 Task: Search one way flight ticket for 5 adults, 1 child, 2 infants in seat and 1 infant on lap in business from Rock Springs: Southwest Wyoming Regional Airport (rock Springs Sweetwater County Airport) to Rockford: Chicago Rockford International Airport(was Northwest Chicagoland Regional Airport At Rockford) on 5-1-2023. Choice of flights is Singapure airlines. Number of bags: 11 checked bags. Outbound departure time preference is 15:15.
Action: Mouse moved to (208, 372)
Screenshot: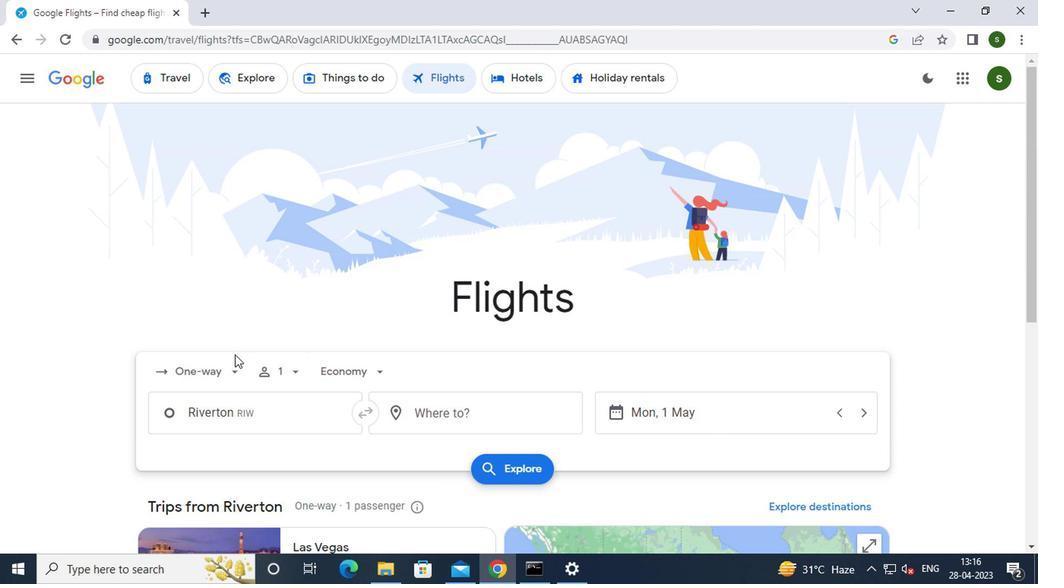 
Action: Mouse pressed left at (208, 372)
Screenshot: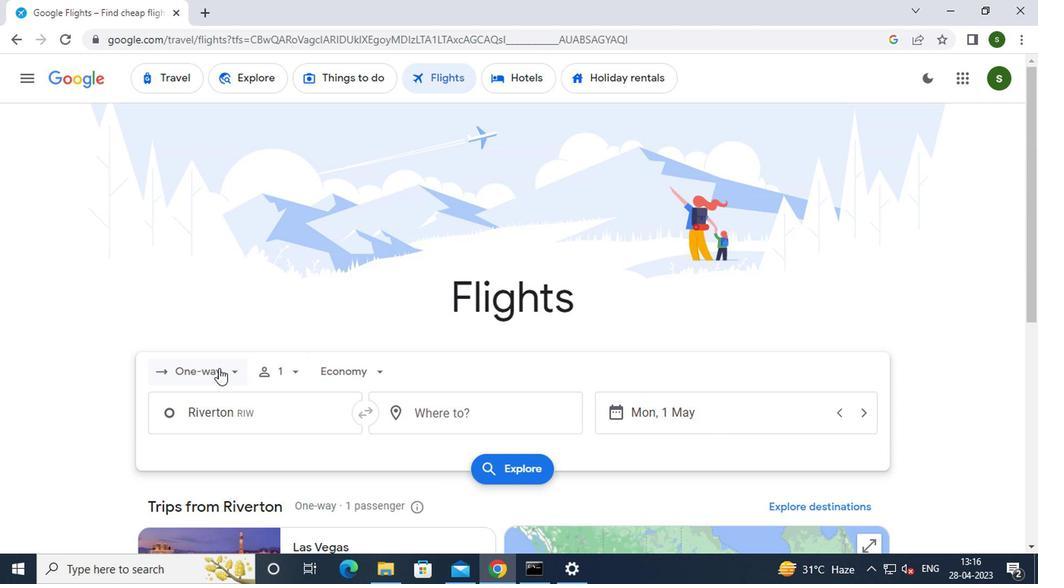 
Action: Mouse moved to (228, 452)
Screenshot: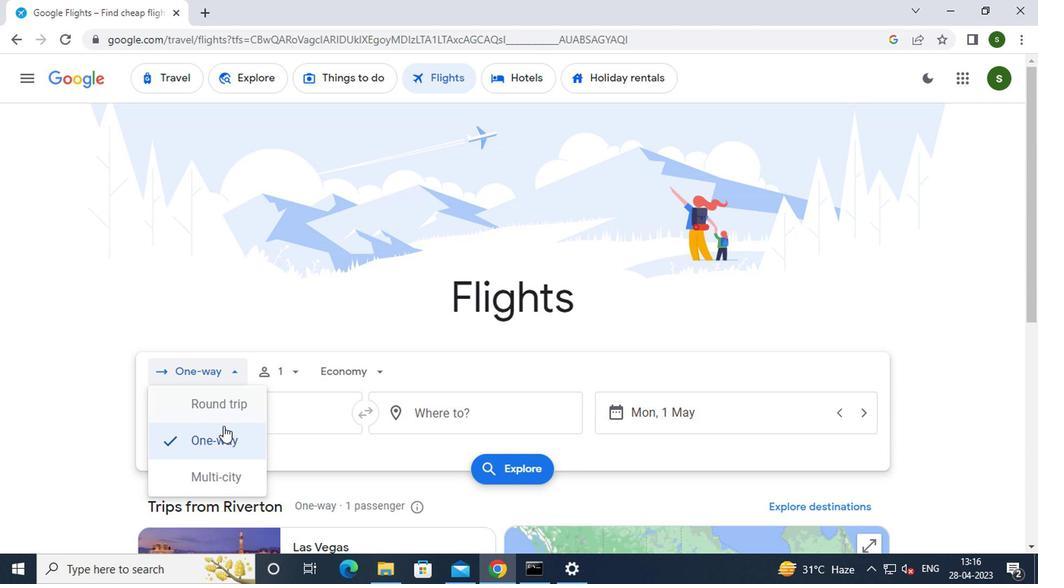 
Action: Mouse pressed left at (228, 452)
Screenshot: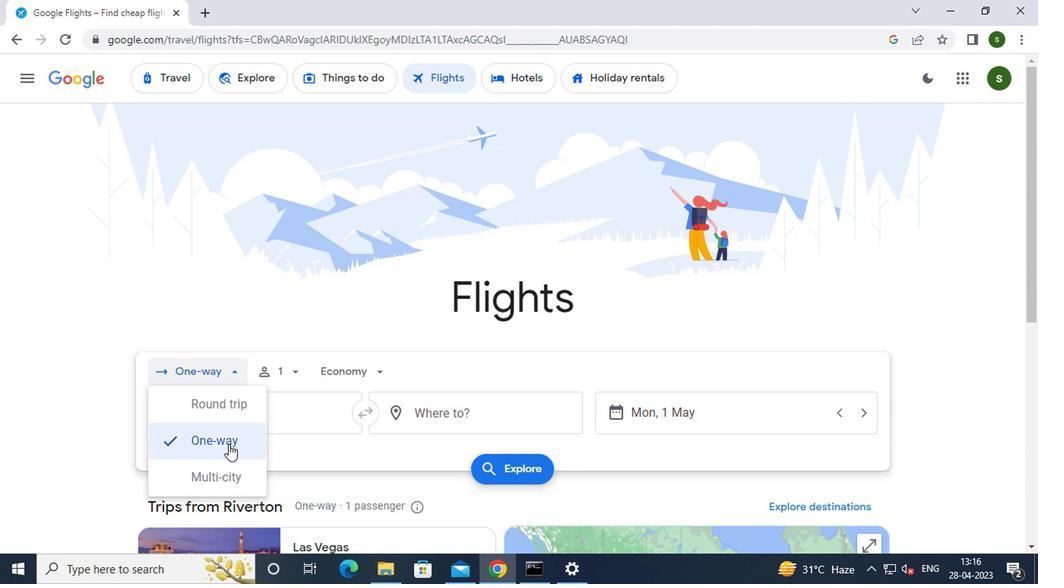 
Action: Mouse moved to (292, 370)
Screenshot: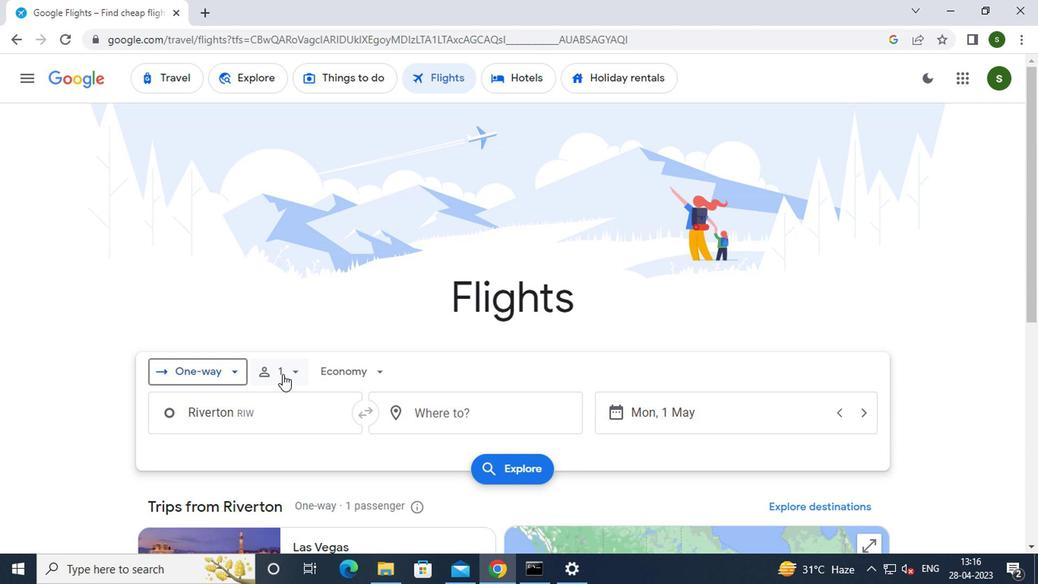 
Action: Mouse pressed left at (292, 370)
Screenshot: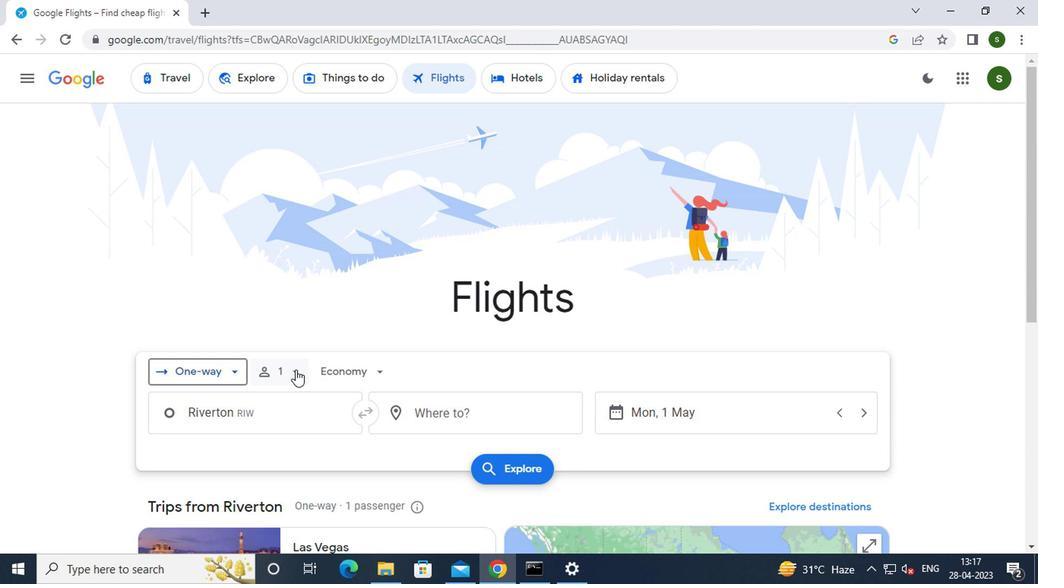 
Action: Mouse moved to (408, 408)
Screenshot: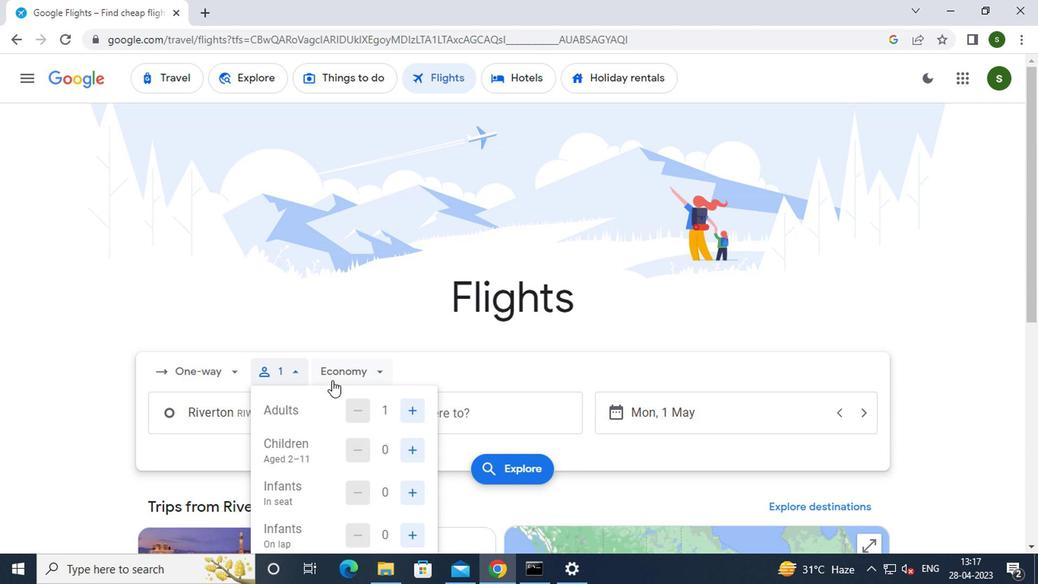 
Action: Mouse pressed left at (408, 408)
Screenshot: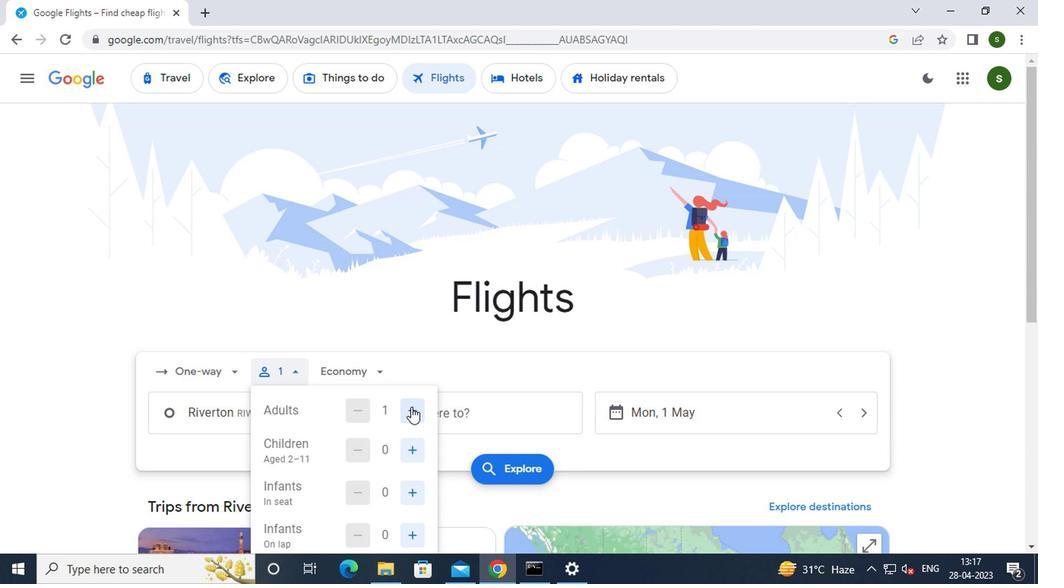 
Action: Mouse pressed left at (408, 408)
Screenshot: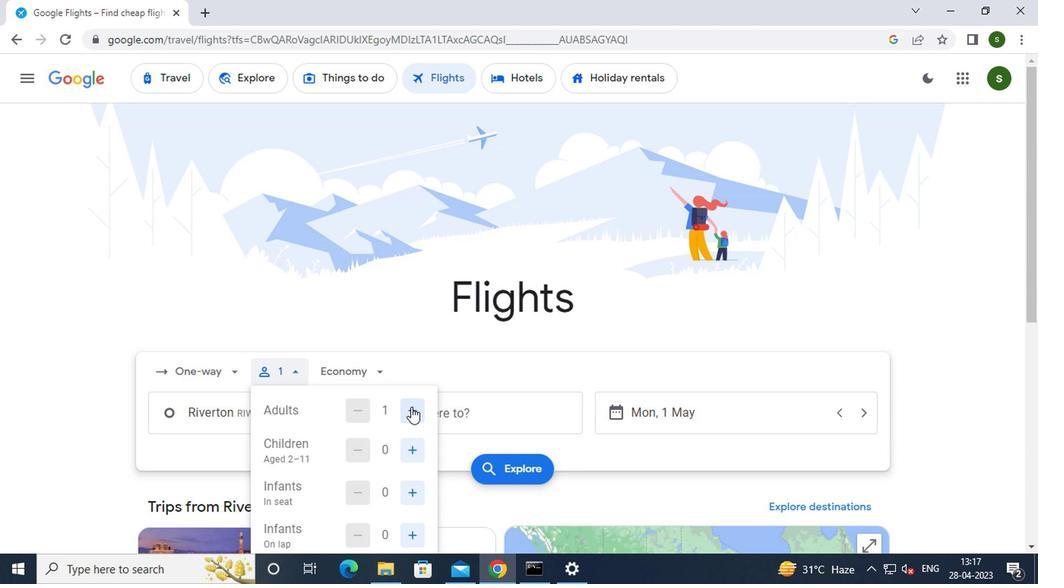 
Action: Mouse pressed left at (408, 408)
Screenshot: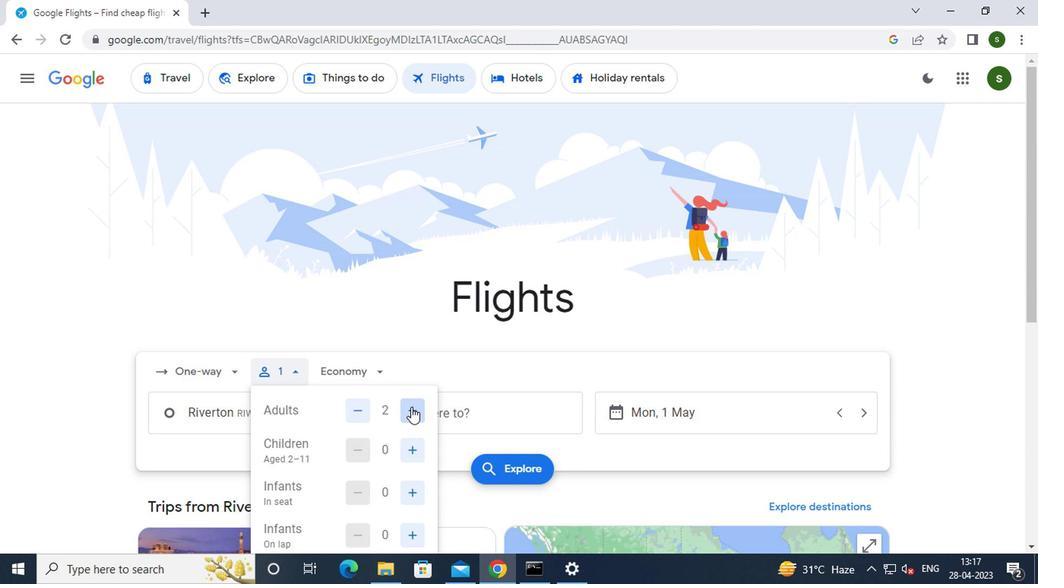 
Action: Mouse pressed left at (408, 408)
Screenshot: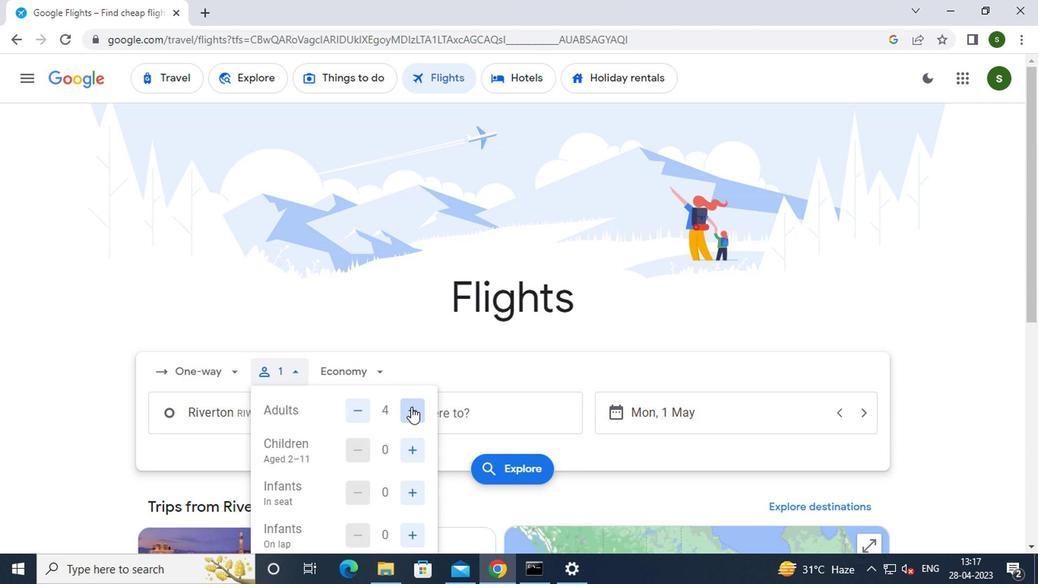 
Action: Mouse moved to (420, 451)
Screenshot: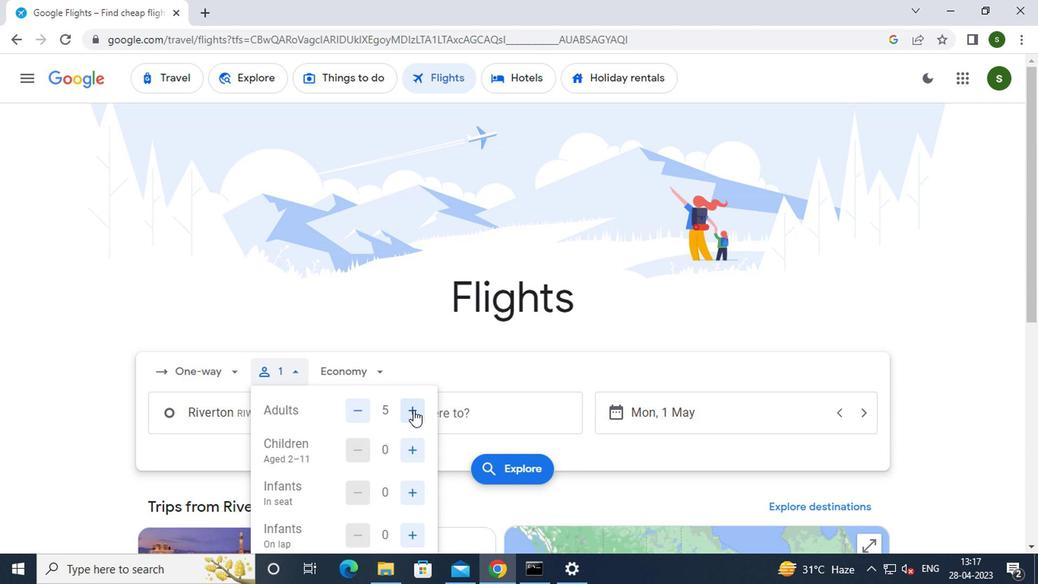 
Action: Mouse pressed left at (420, 451)
Screenshot: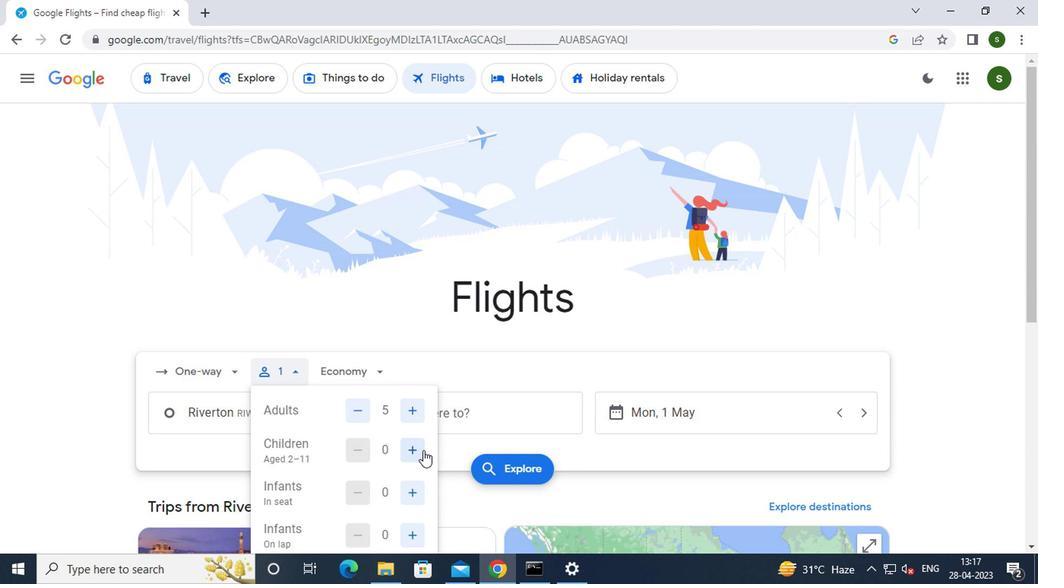
Action: Mouse moved to (412, 492)
Screenshot: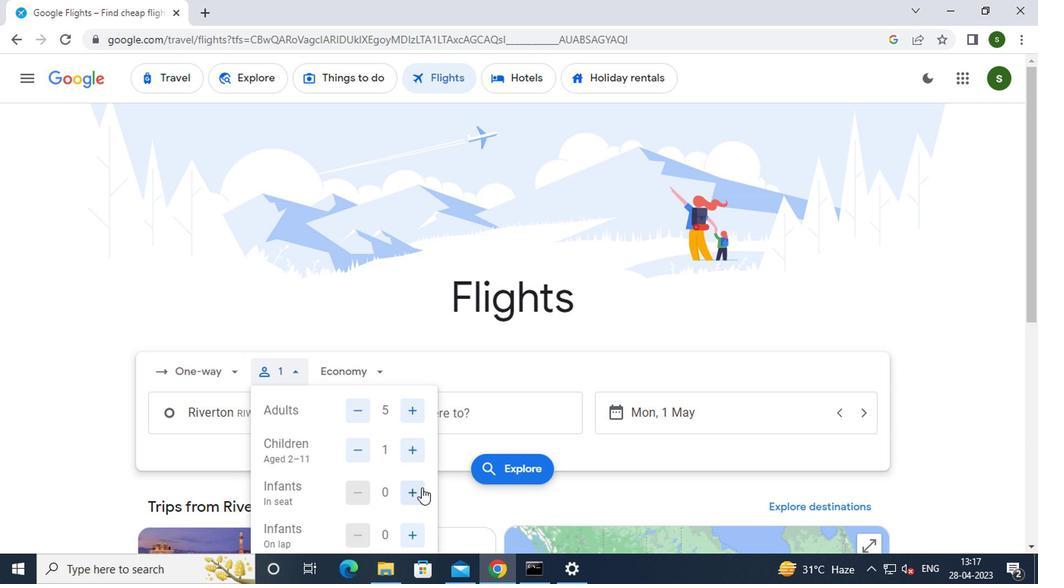
Action: Mouse pressed left at (412, 492)
Screenshot: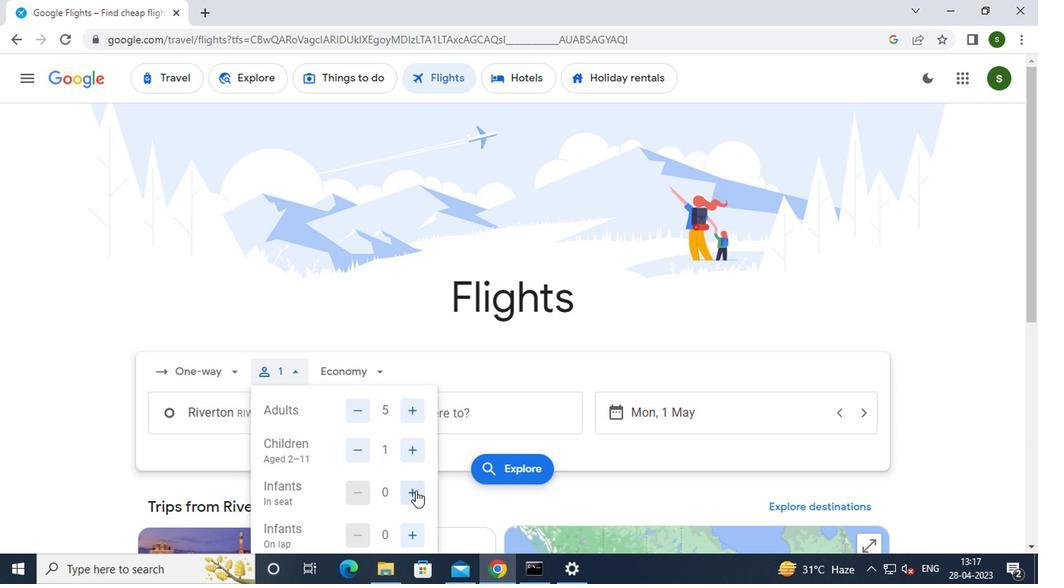 
Action: Mouse pressed left at (412, 492)
Screenshot: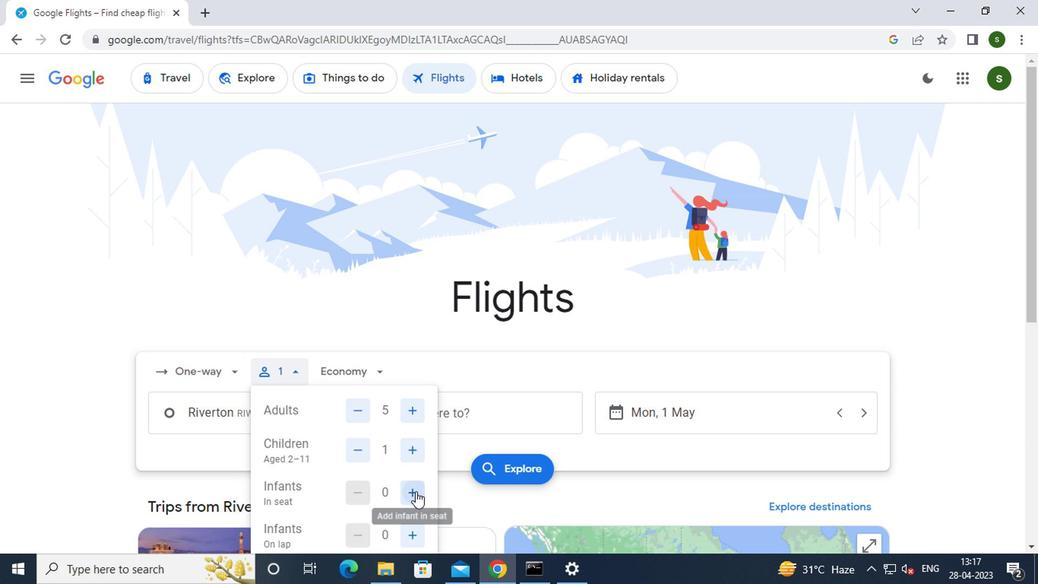 
Action: Mouse moved to (407, 530)
Screenshot: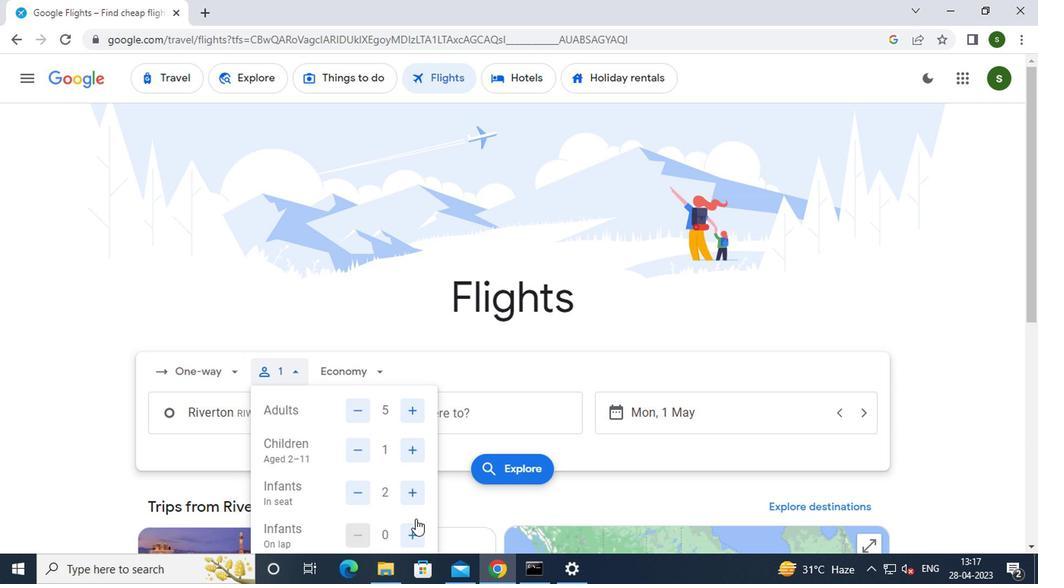 
Action: Mouse pressed left at (407, 530)
Screenshot: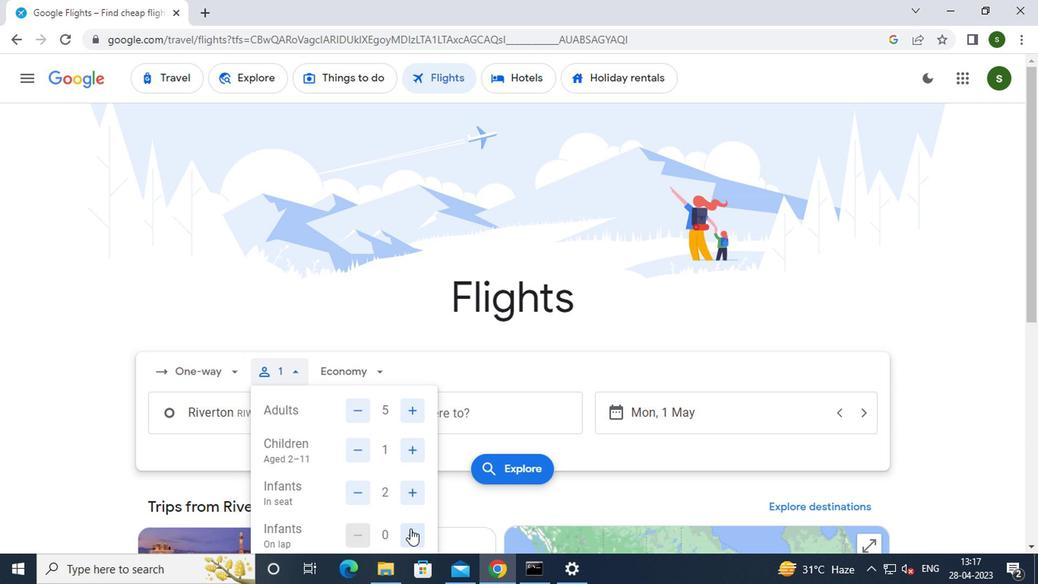 
Action: Mouse moved to (364, 369)
Screenshot: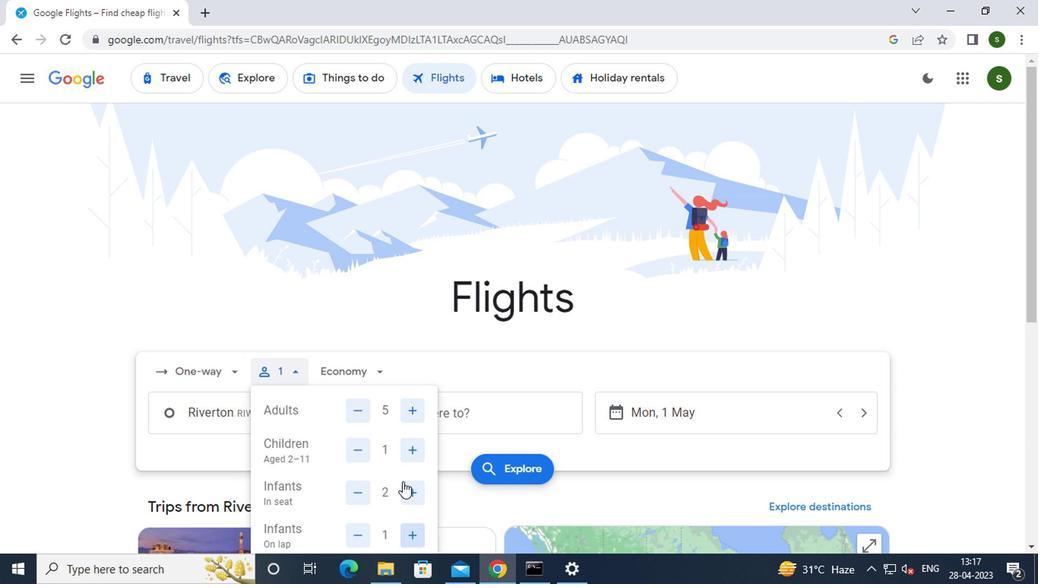 
Action: Mouse pressed left at (364, 369)
Screenshot: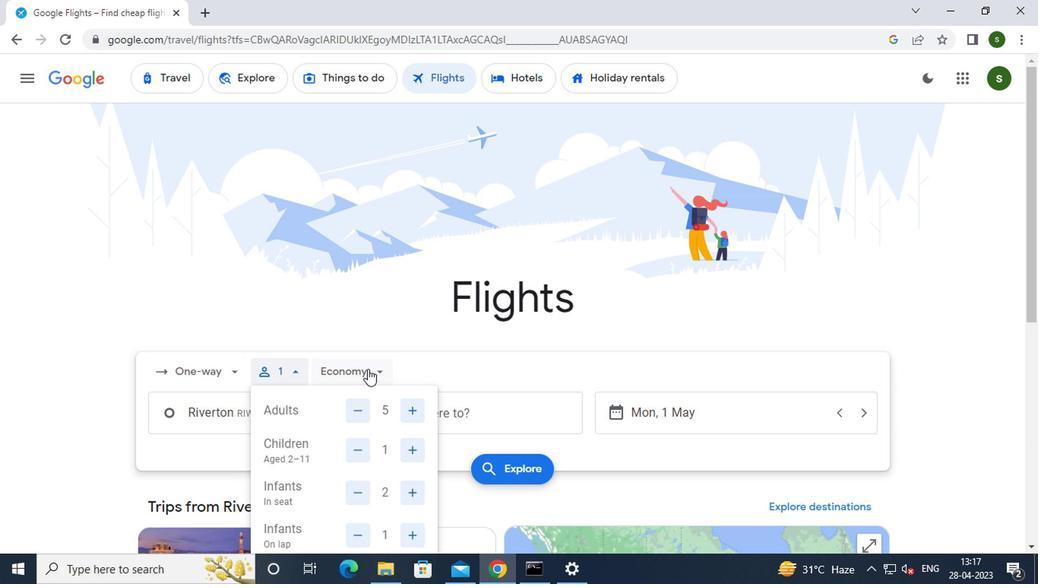 
Action: Mouse moved to (374, 477)
Screenshot: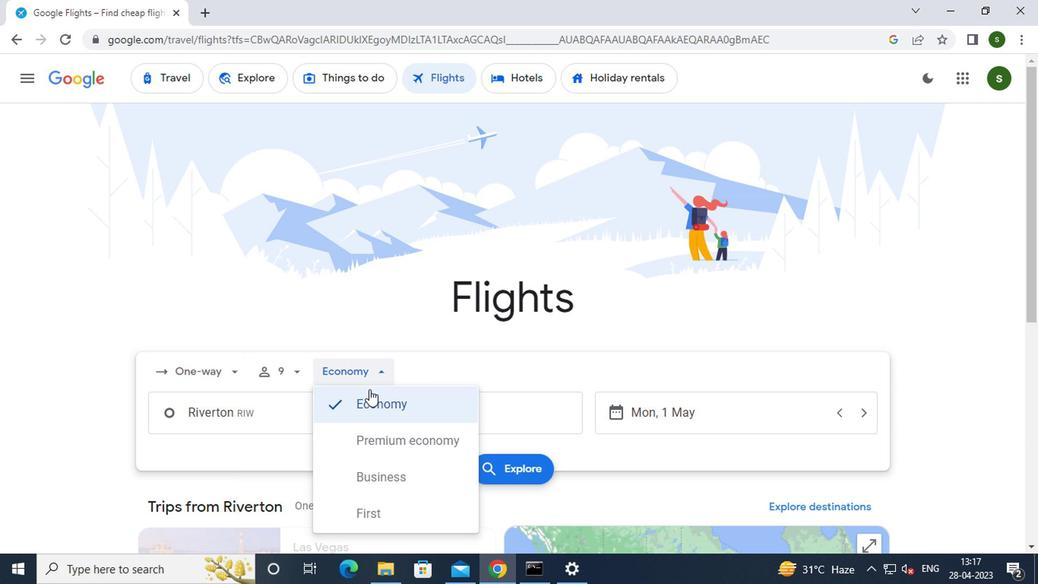 
Action: Mouse pressed left at (374, 477)
Screenshot: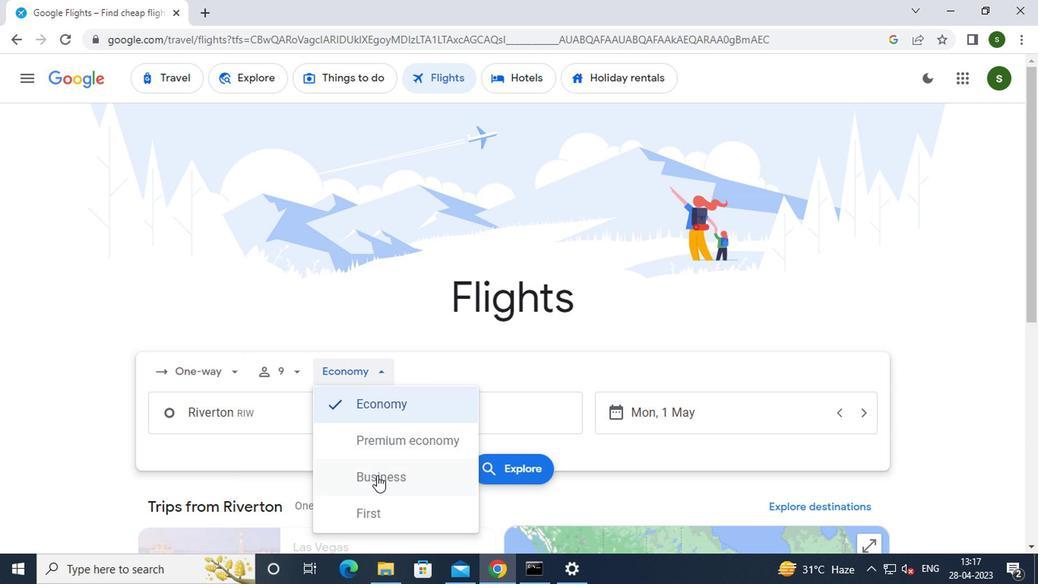 
Action: Mouse moved to (283, 427)
Screenshot: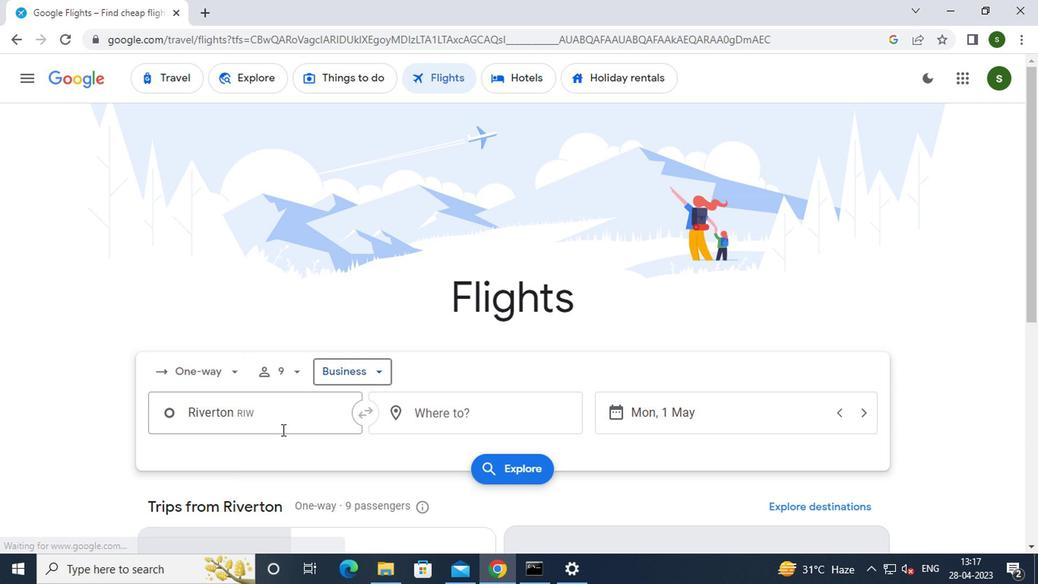 
Action: Mouse pressed left at (283, 427)
Screenshot: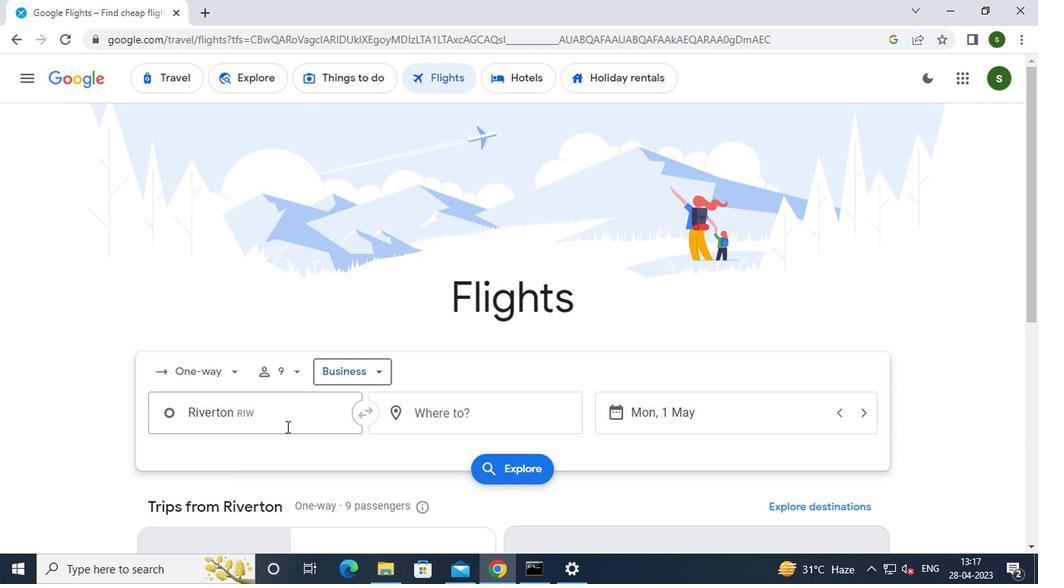 
Action: Key pressed r<Key.caps_lock>ock<Key.space><Key.caps_lock>s<Key.caps_lock>prings
Screenshot: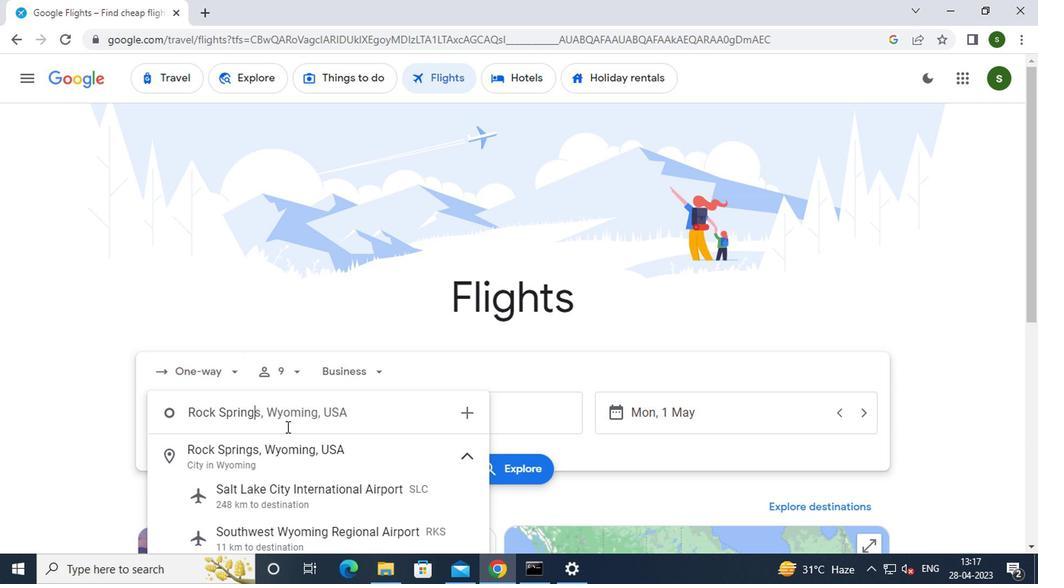 
Action: Mouse moved to (330, 537)
Screenshot: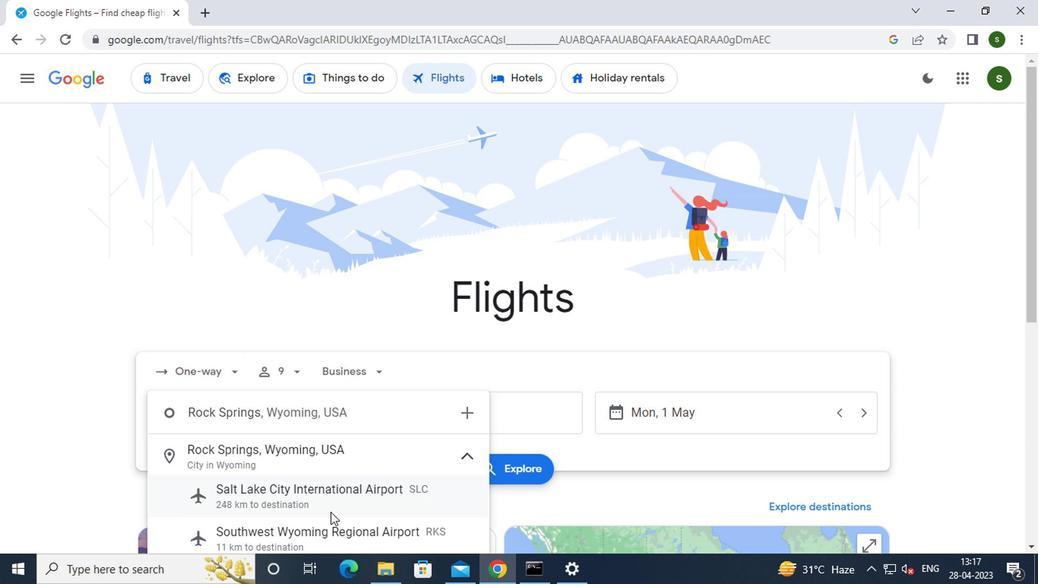 
Action: Mouse pressed left at (330, 537)
Screenshot: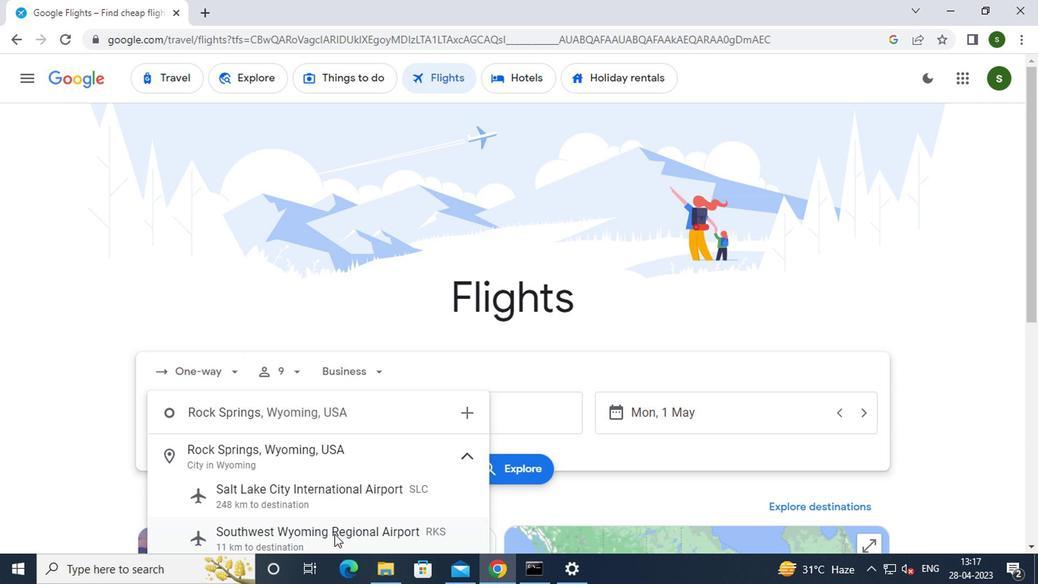 
Action: Mouse moved to (492, 423)
Screenshot: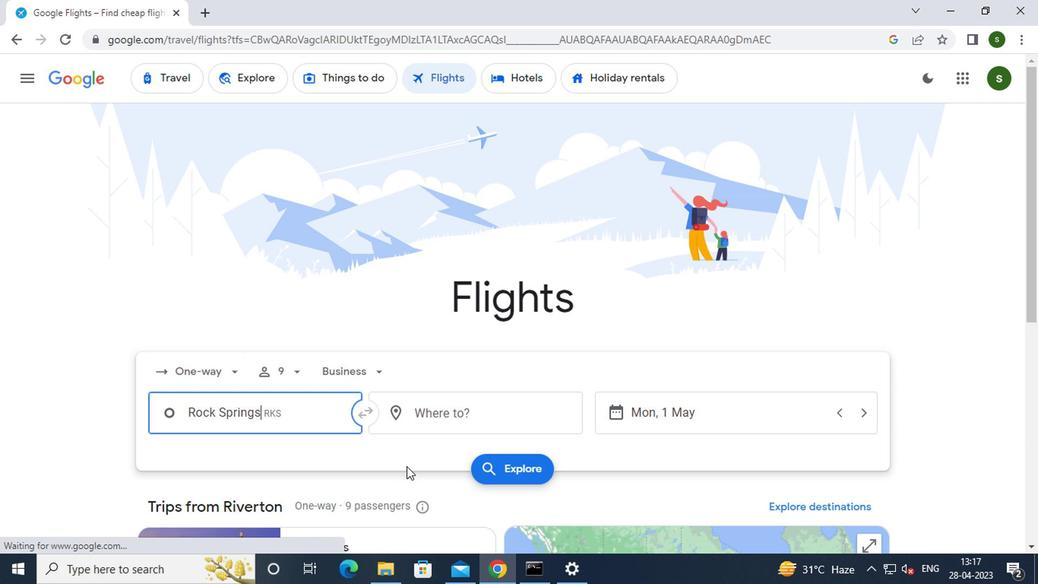 
Action: Mouse pressed left at (492, 423)
Screenshot: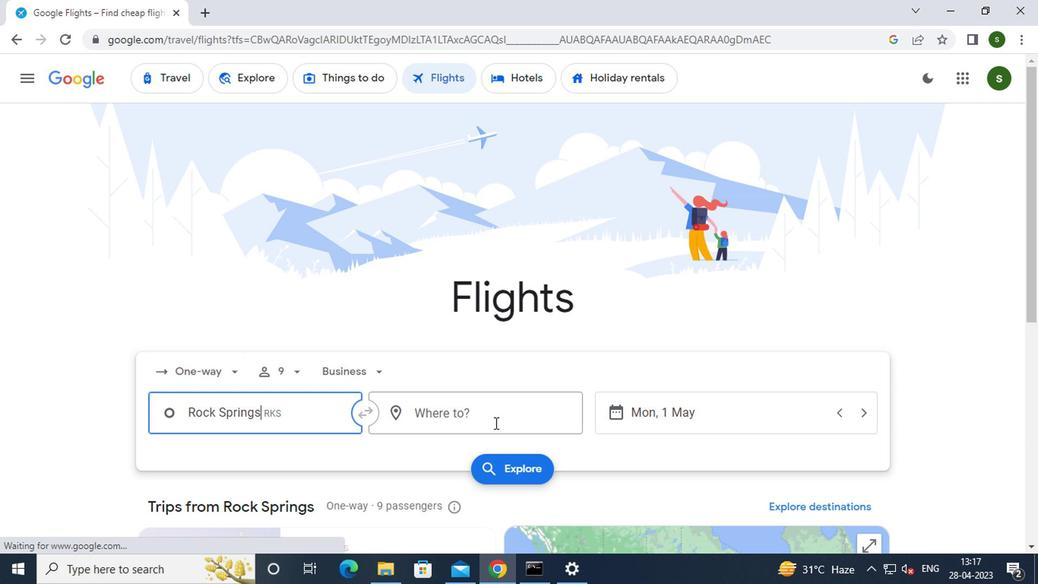 
Action: Key pressed <Key.caps_lock>r<Key.caps_lock>ock
Screenshot: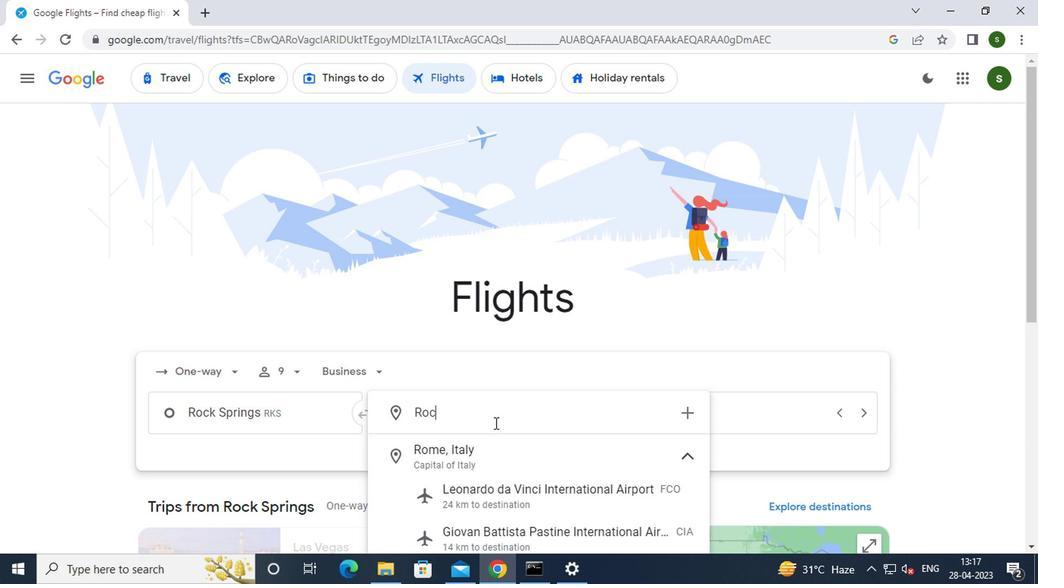 
Action: Mouse moved to (500, 446)
Screenshot: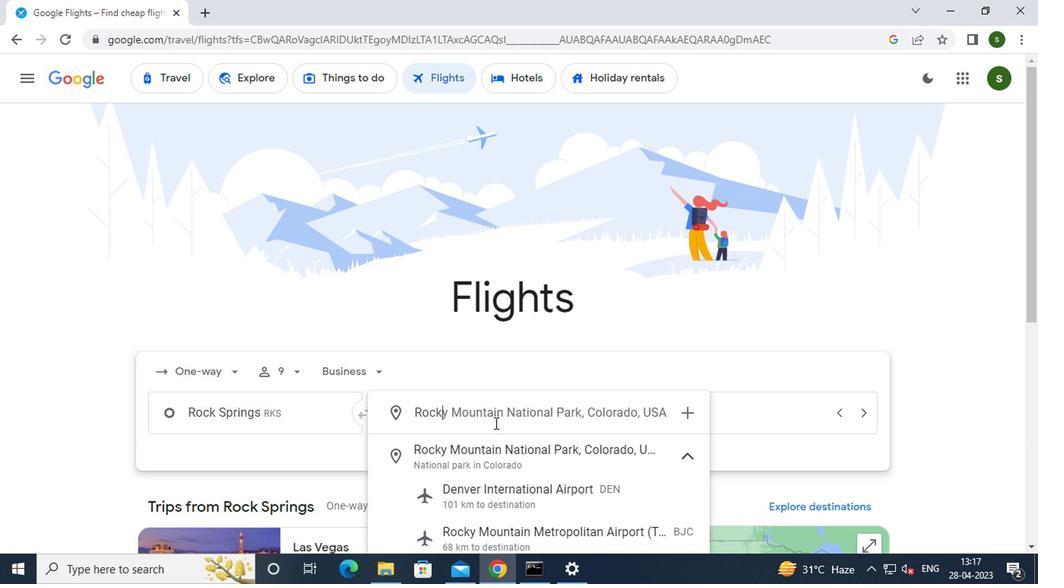 
Action: Key pressed ford
Screenshot: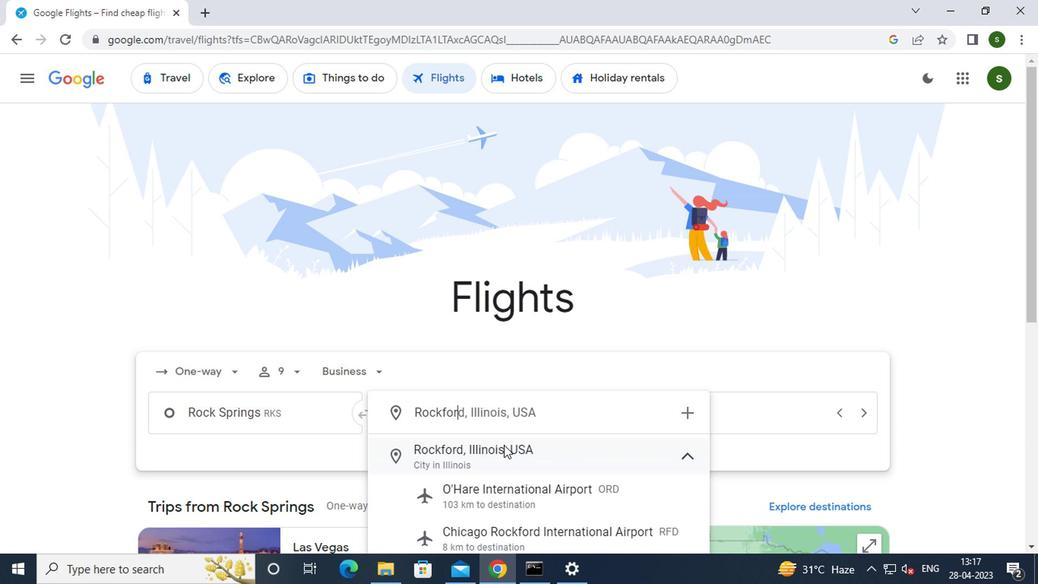 
Action: Mouse moved to (513, 525)
Screenshot: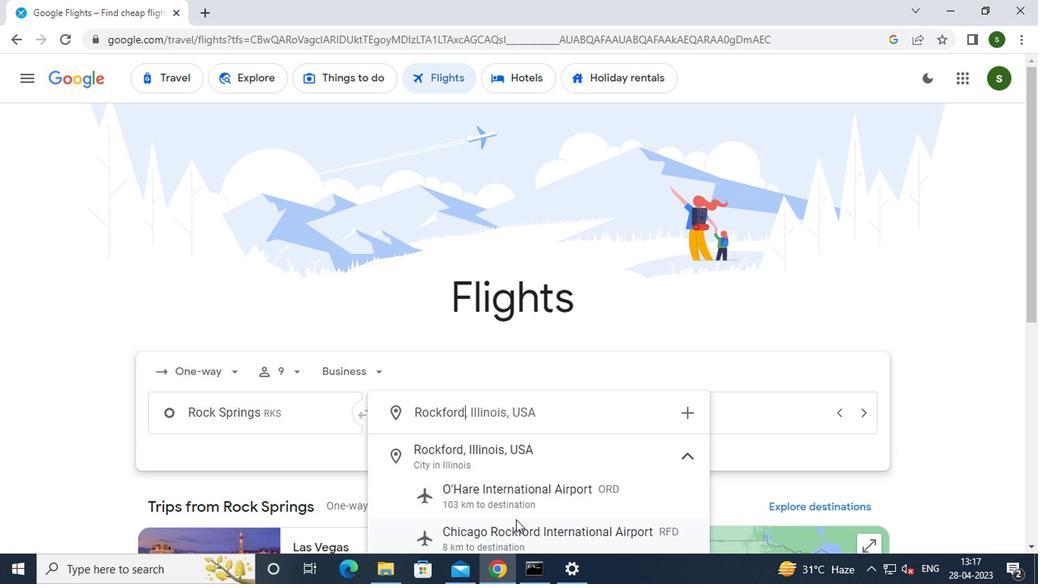 
Action: Mouse pressed left at (513, 525)
Screenshot: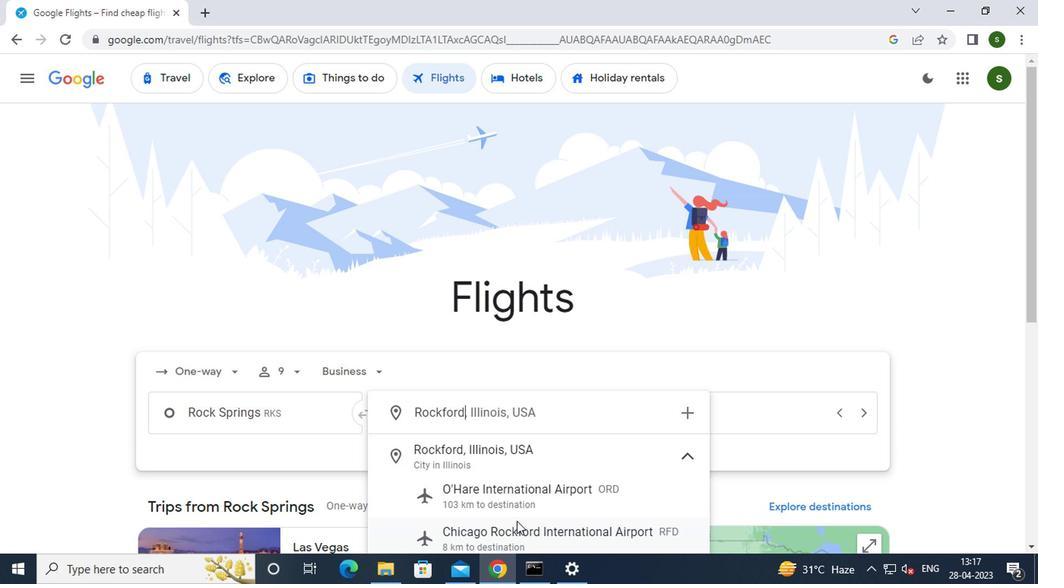 
Action: Mouse moved to (705, 416)
Screenshot: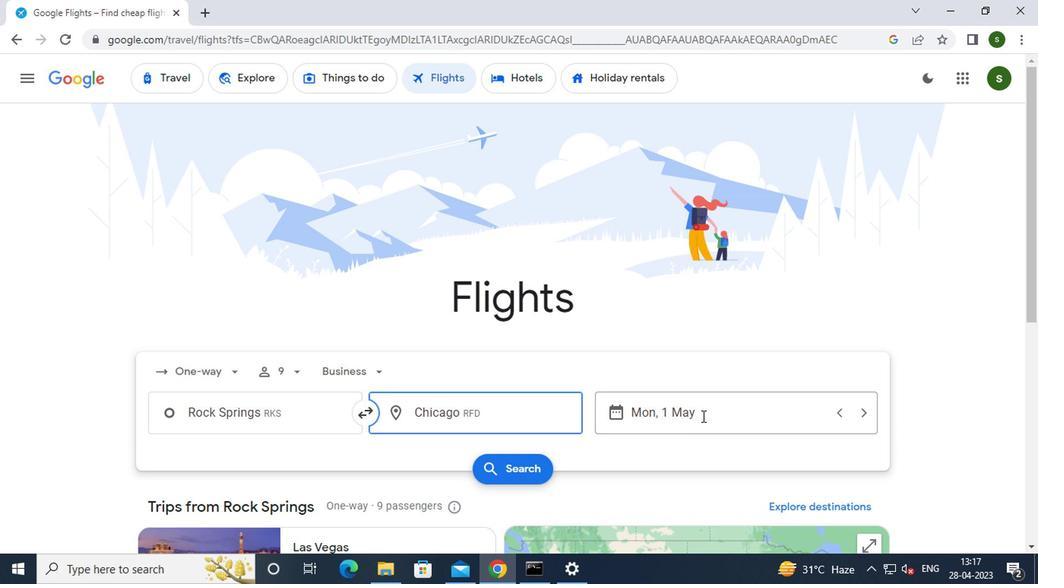 
Action: Mouse pressed left at (705, 416)
Screenshot: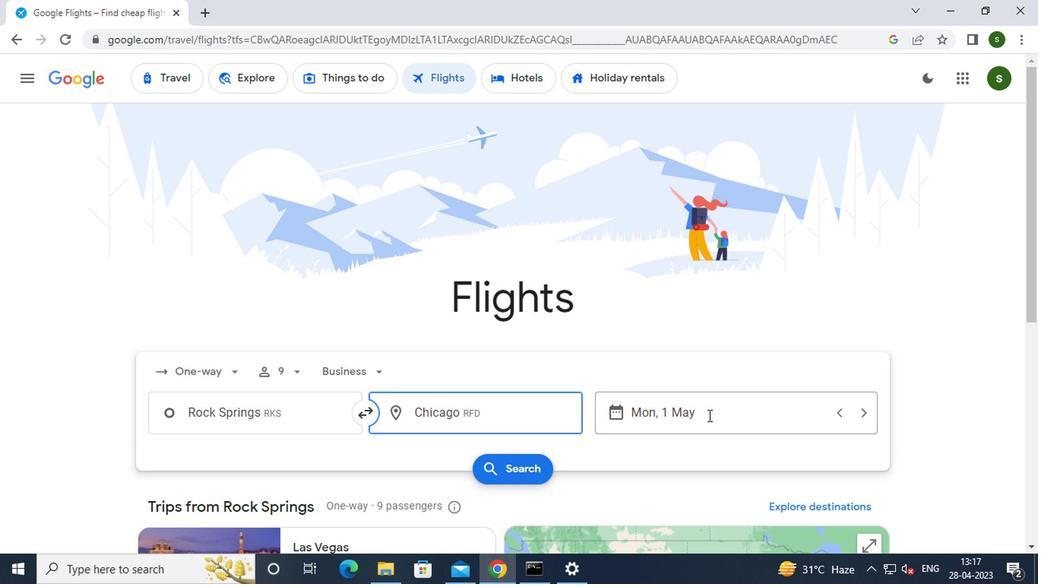 
Action: Mouse moved to (664, 282)
Screenshot: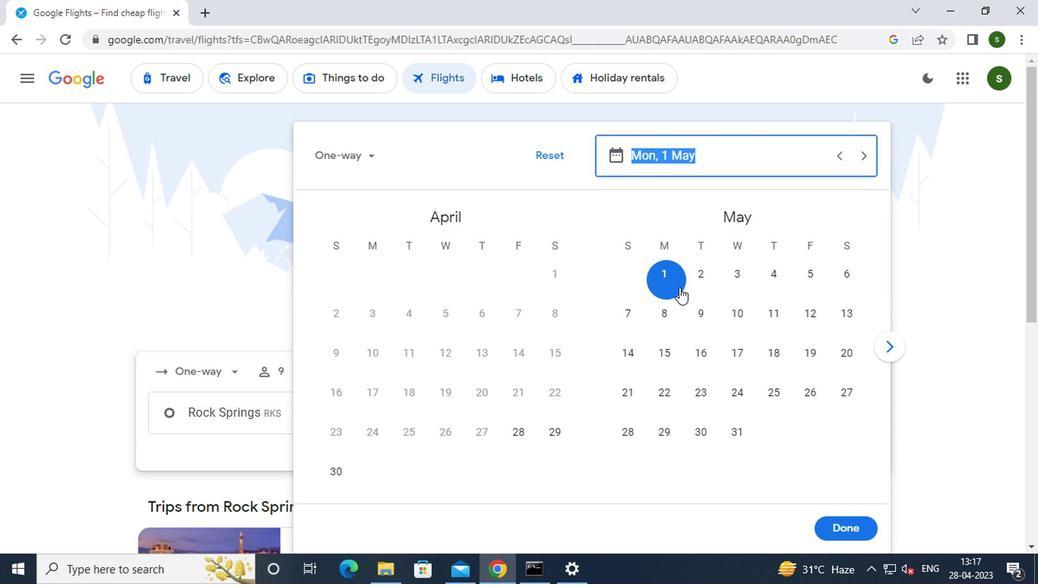 
Action: Mouse pressed left at (664, 282)
Screenshot: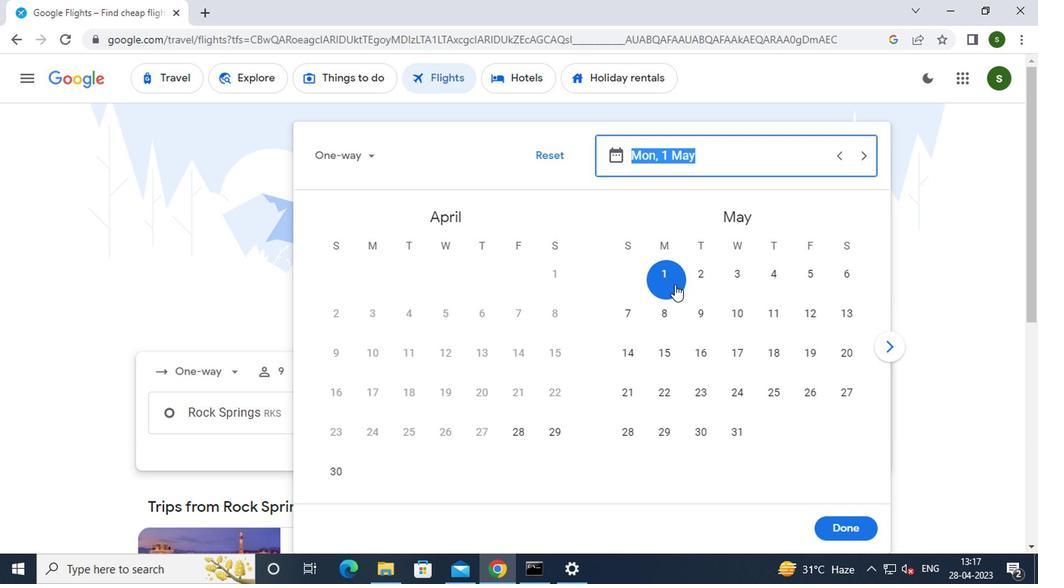 
Action: Mouse moved to (828, 530)
Screenshot: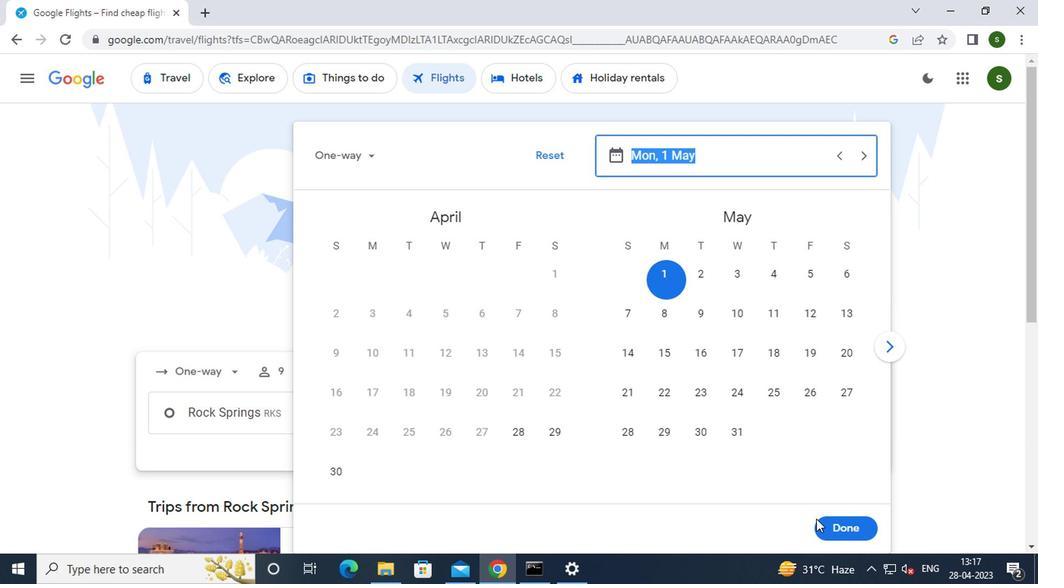 
Action: Mouse pressed left at (828, 530)
Screenshot: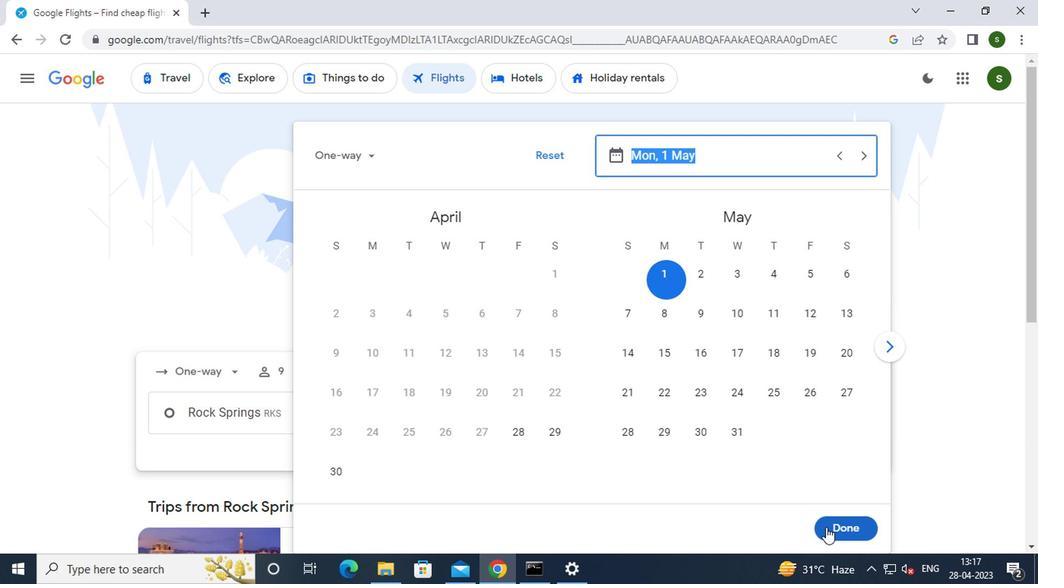 
Action: Mouse moved to (534, 460)
Screenshot: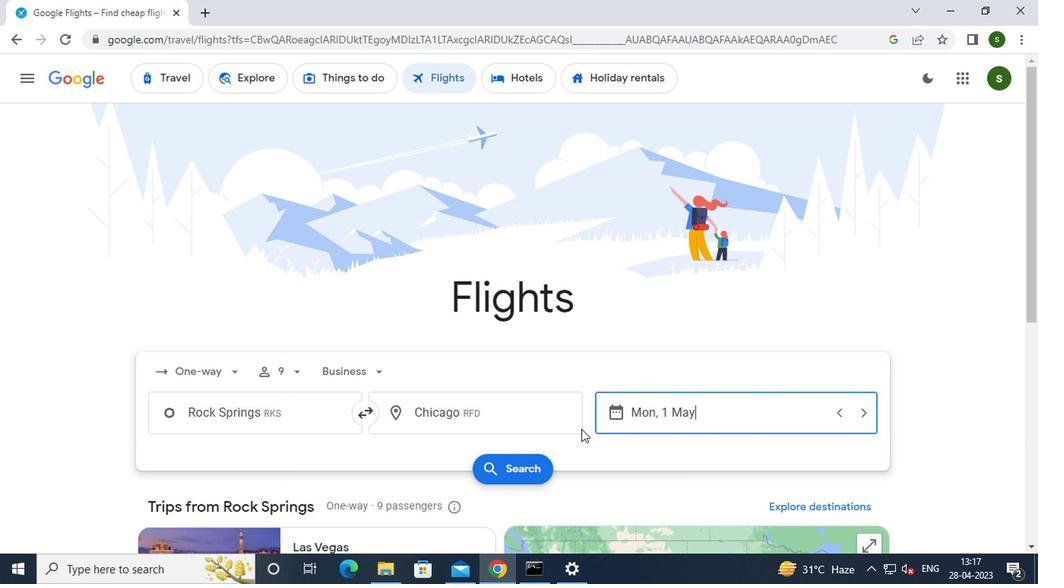 
Action: Mouse pressed left at (534, 460)
Screenshot: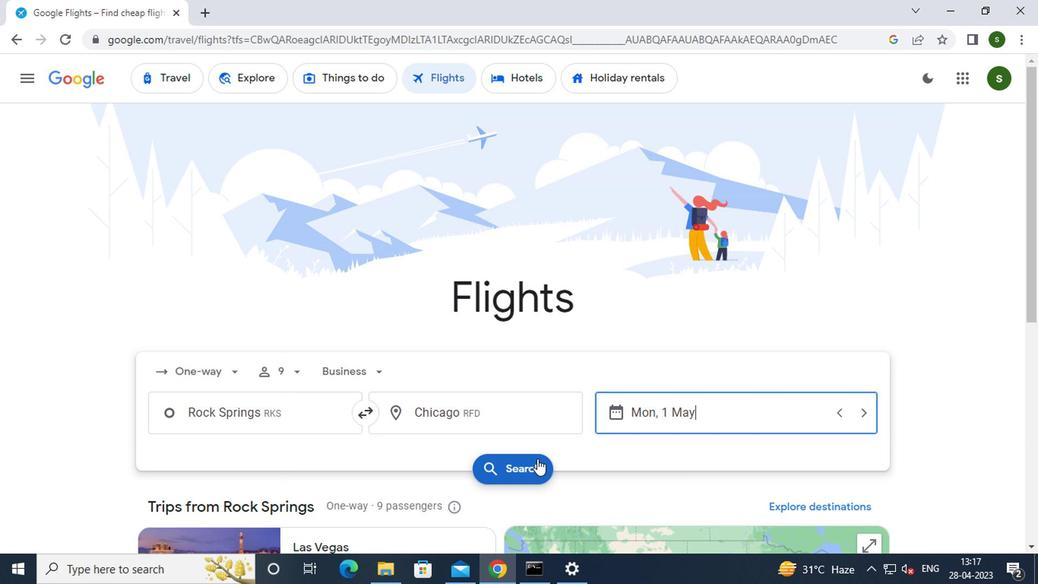 
Action: Mouse moved to (172, 210)
Screenshot: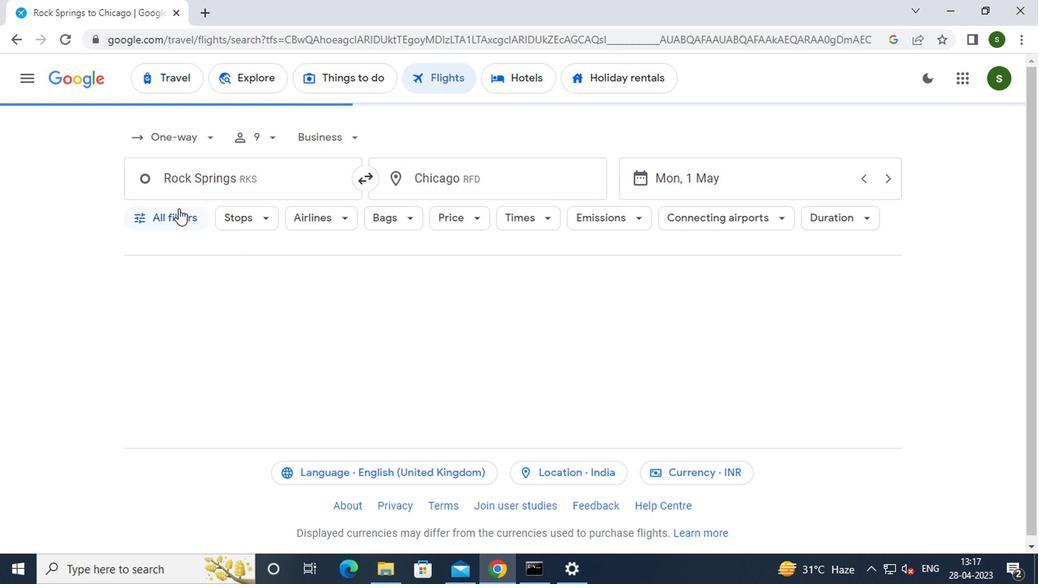 
Action: Mouse pressed left at (172, 210)
Screenshot: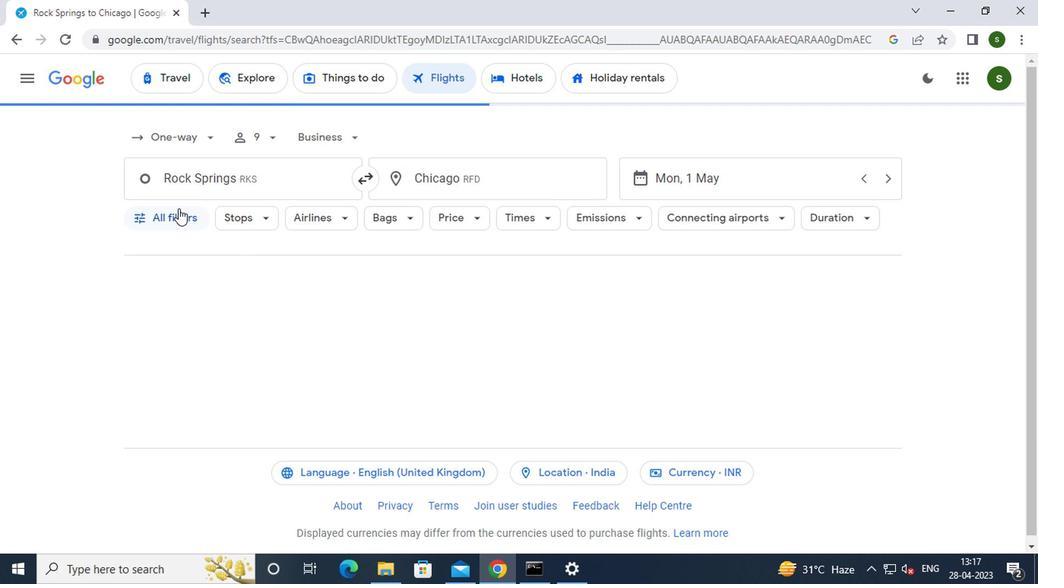 
Action: Mouse moved to (288, 348)
Screenshot: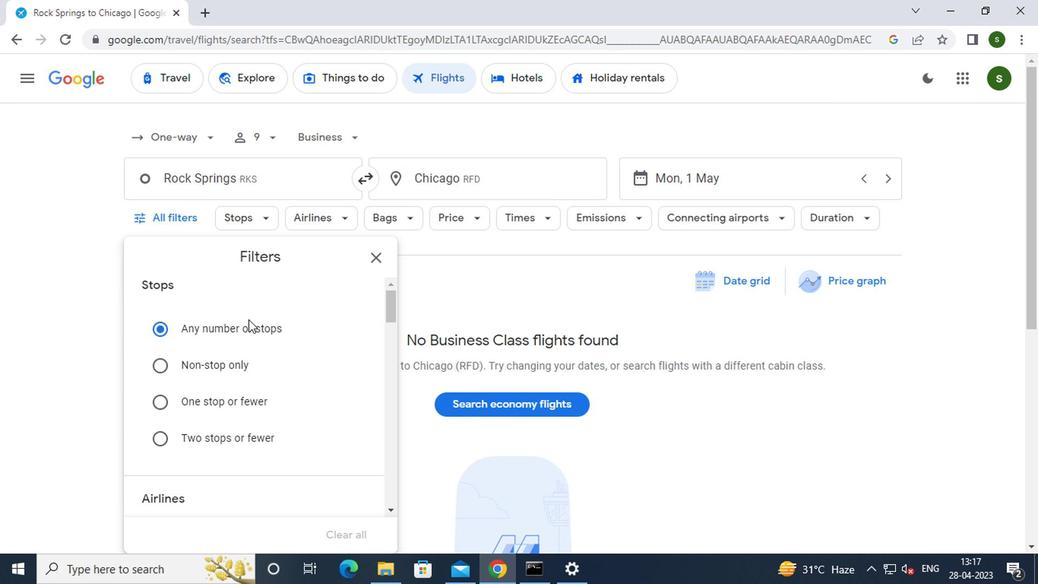 
Action: Mouse scrolled (288, 347) with delta (0, -1)
Screenshot: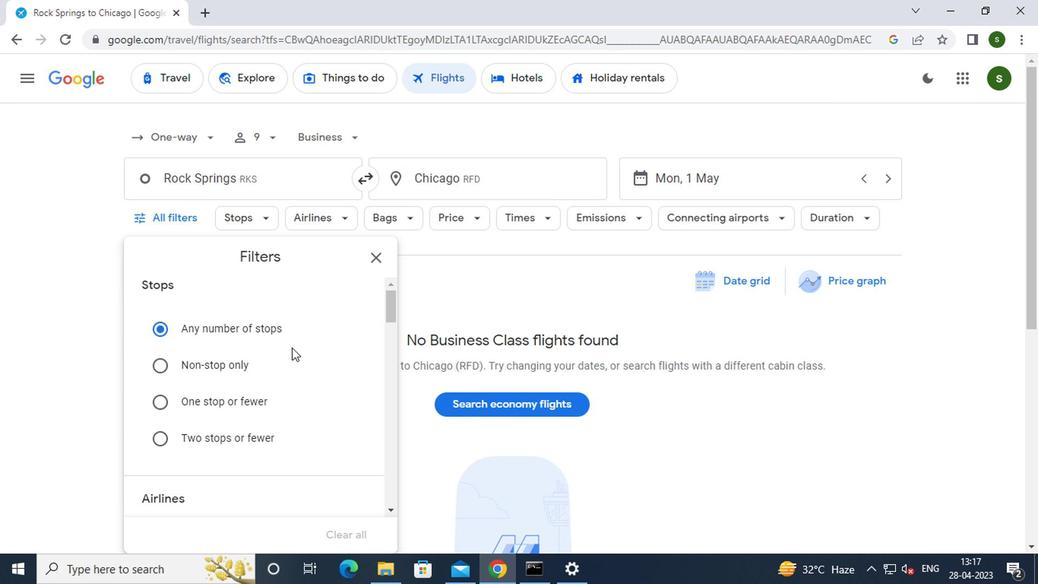 
Action: Mouse moved to (361, 466)
Screenshot: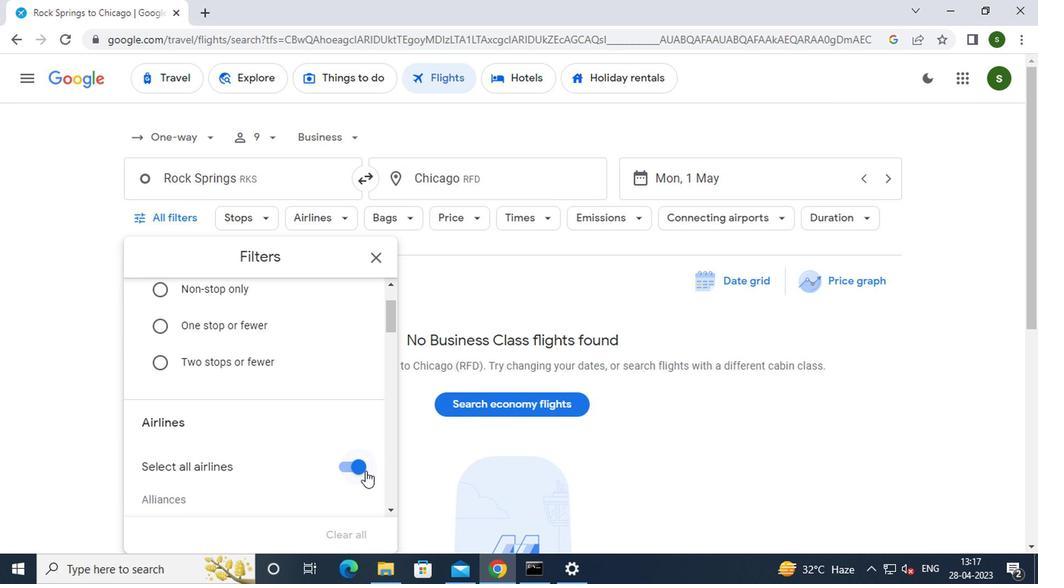 
Action: Mouse pressed left at (361, 466)
Screenshot: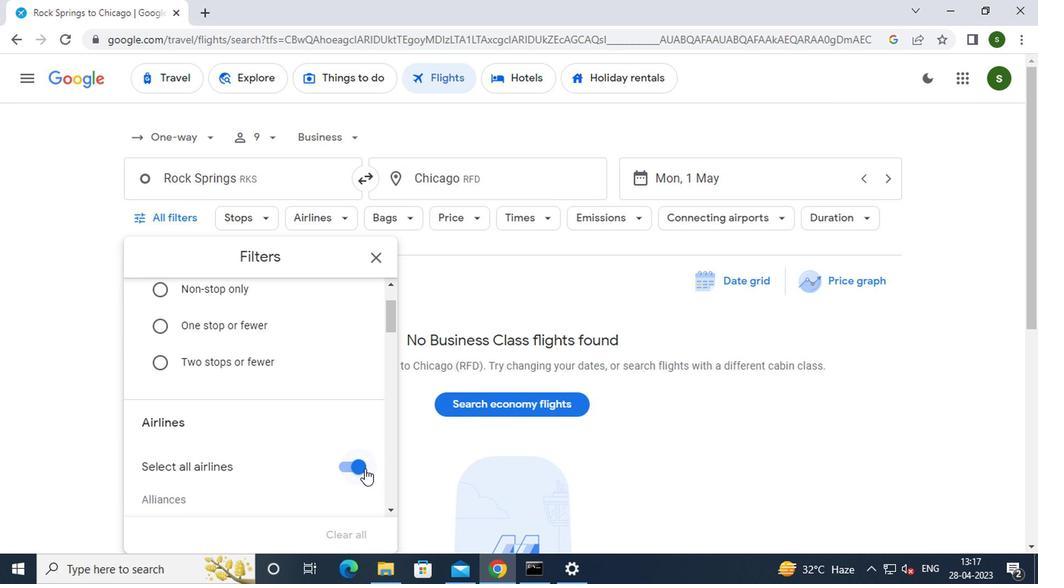 
Action: Mouse moved to (322, 432)
Screenshot: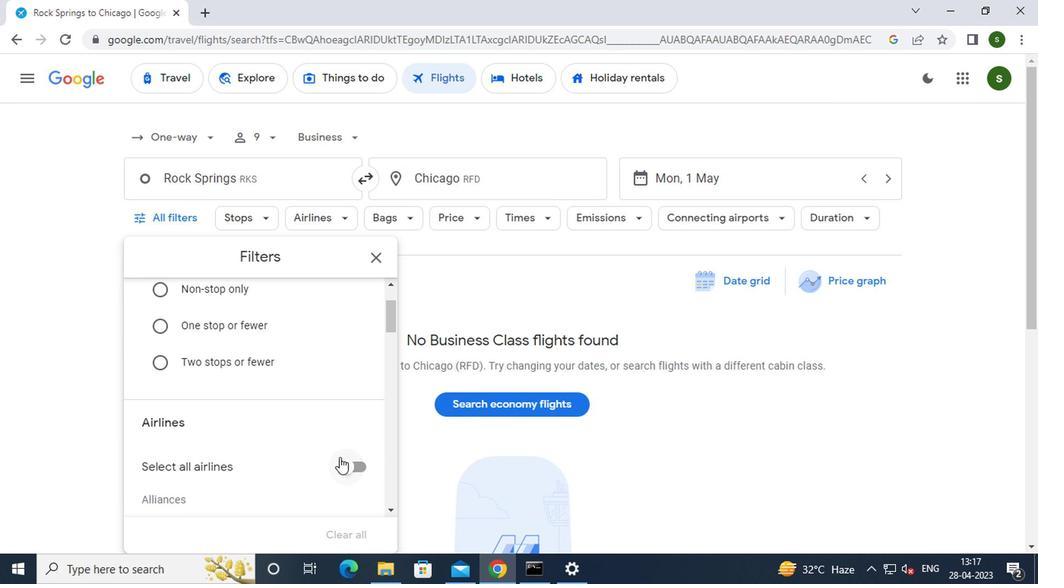 
Action: Mouse scrolled (322, 431) with delta (0, -1)
Screenshot: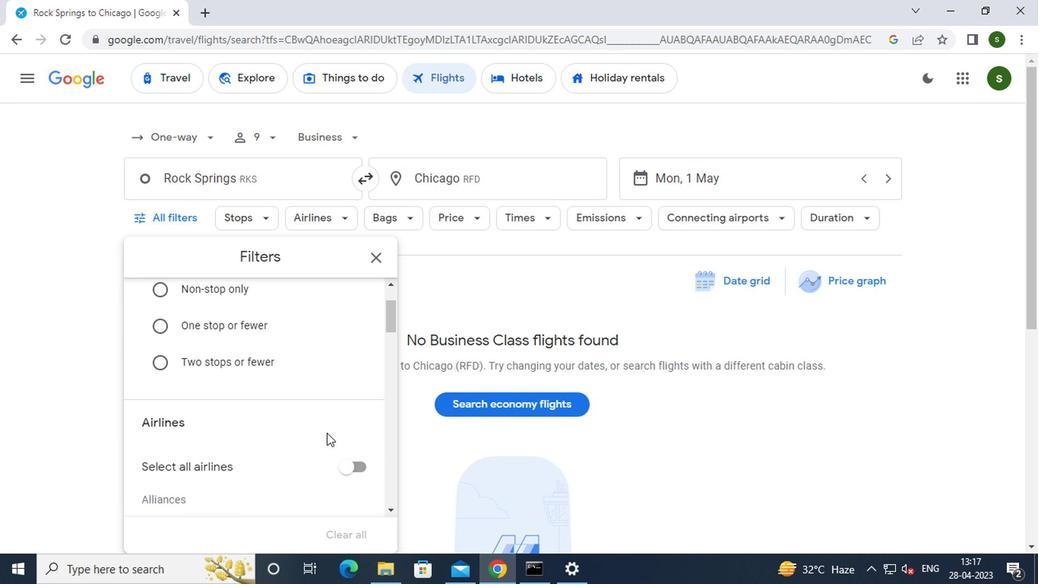 
Action: Mouse scrolled (322, 431) with delta (0, -1)
Screenshot: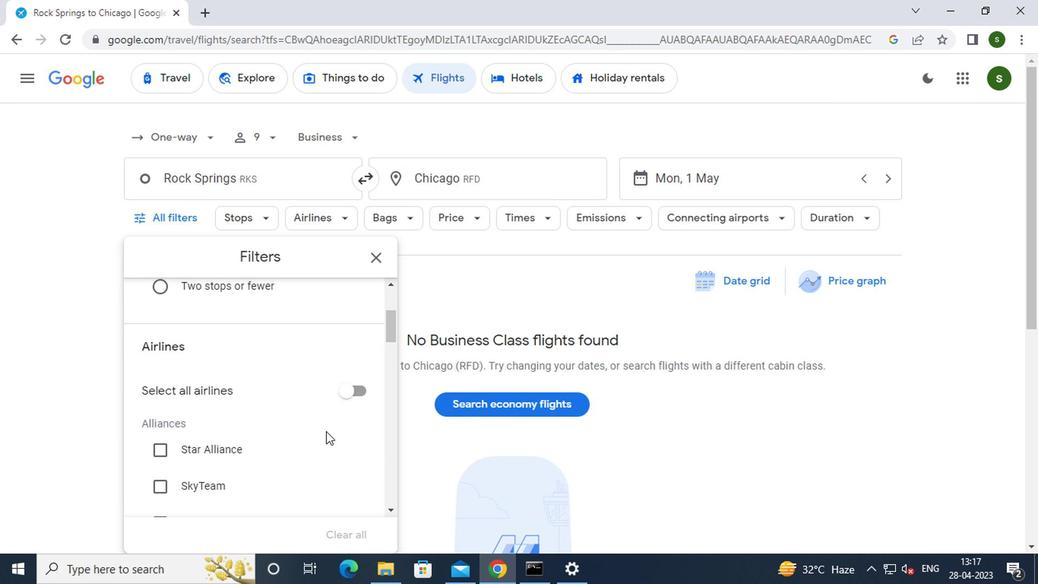 
Action: Mouse scrolled (322, 431) with delta (0, -1)
Screenshot: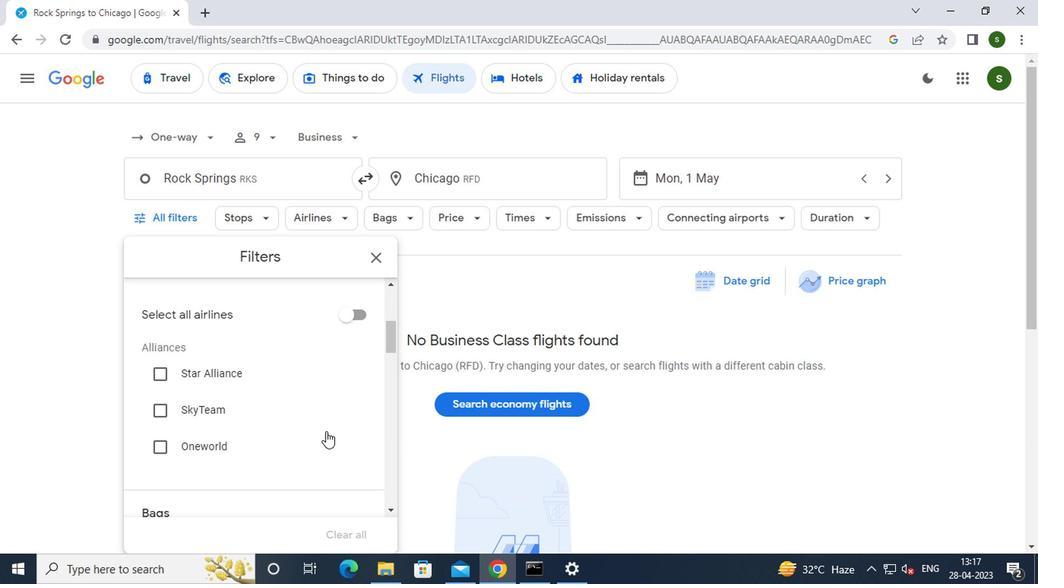 
Action: Mouse scrolled (322, 431) with delta (0, -1)
Screenshot: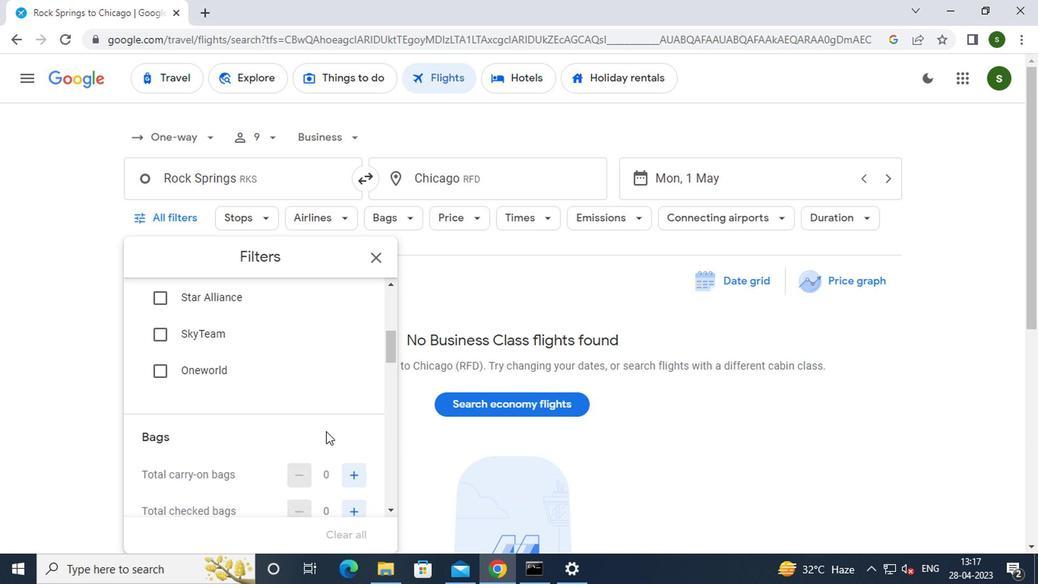 
Action: Mouse moved to (347, 427)
Screenshot: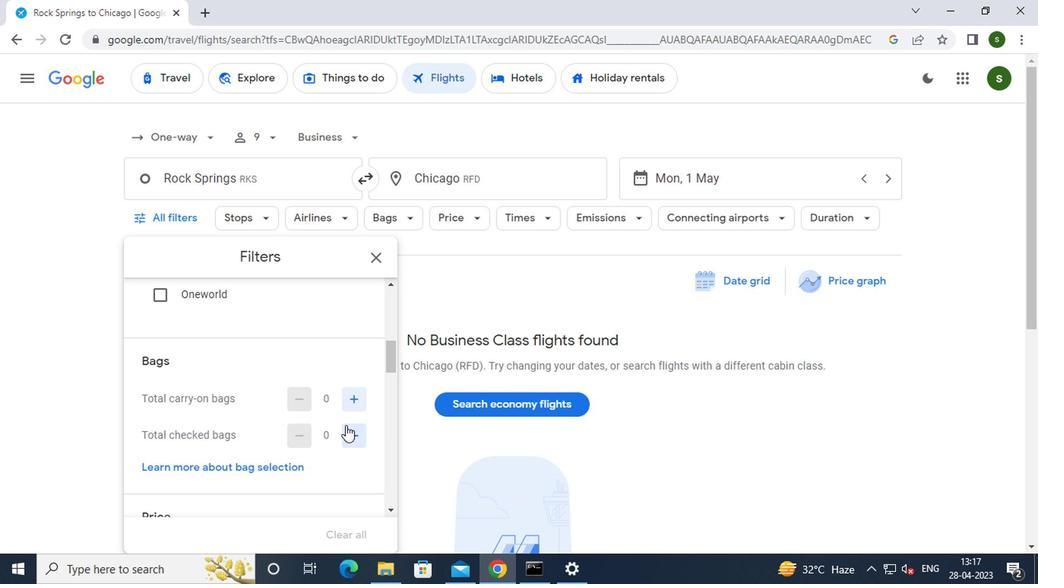 
Action: Mouse pressed left at (347, 427)
Screenshot: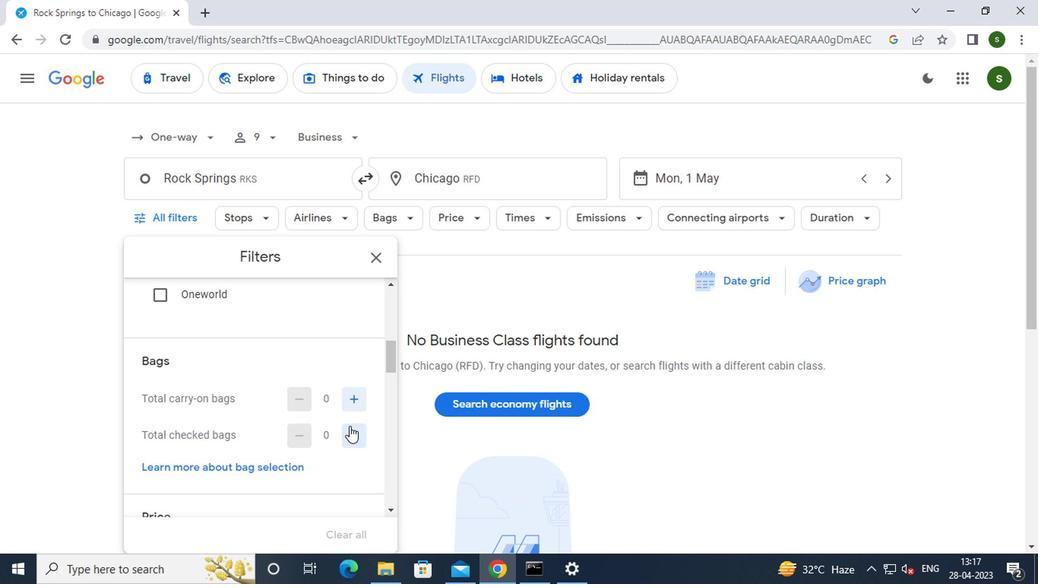 
Action: Mouse pressed left at (347, 427)
Screenshot: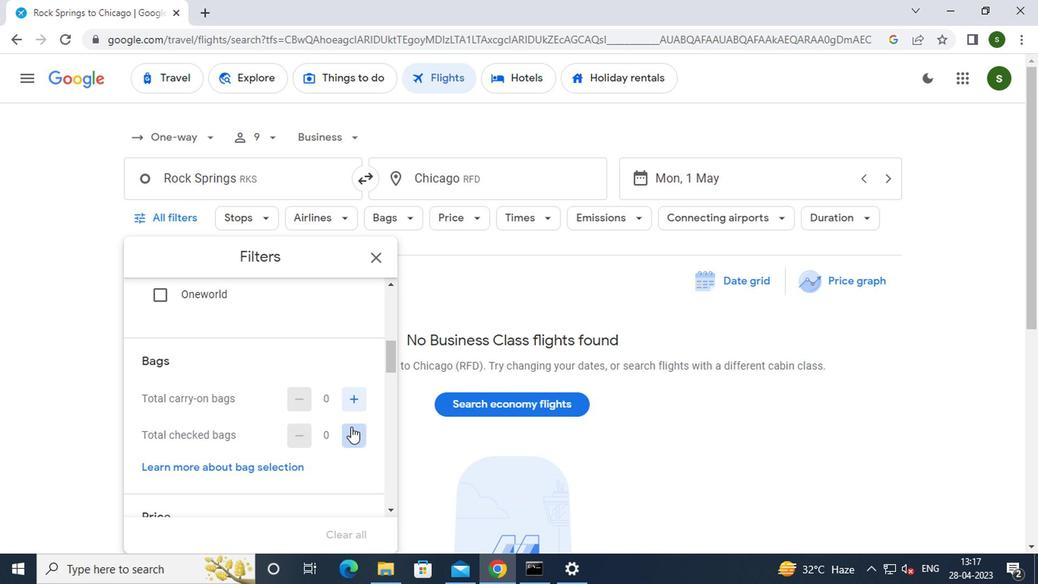 
Action: Mouse pressed left at (347, 427)
Screenshot: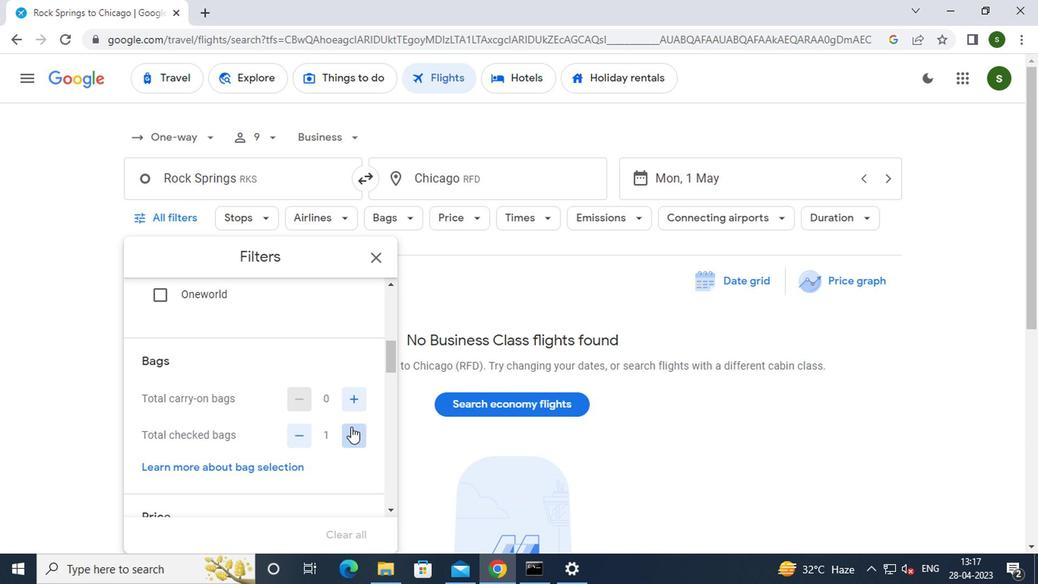 
Action: Mouse pressed left at (347, 427)
Screenshot: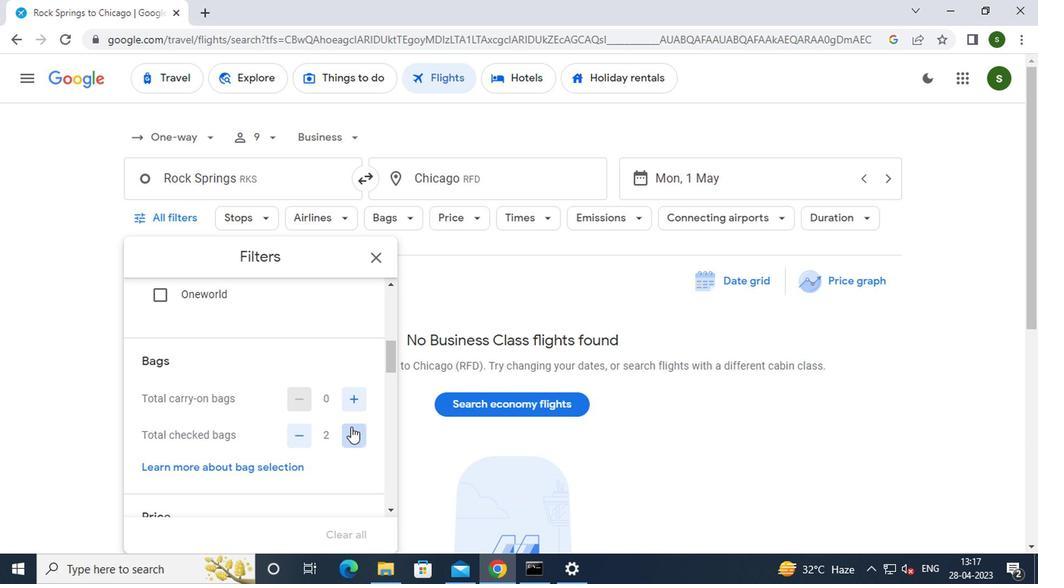 
Action: Mouse pressed left at (347, 427)
Screenshot: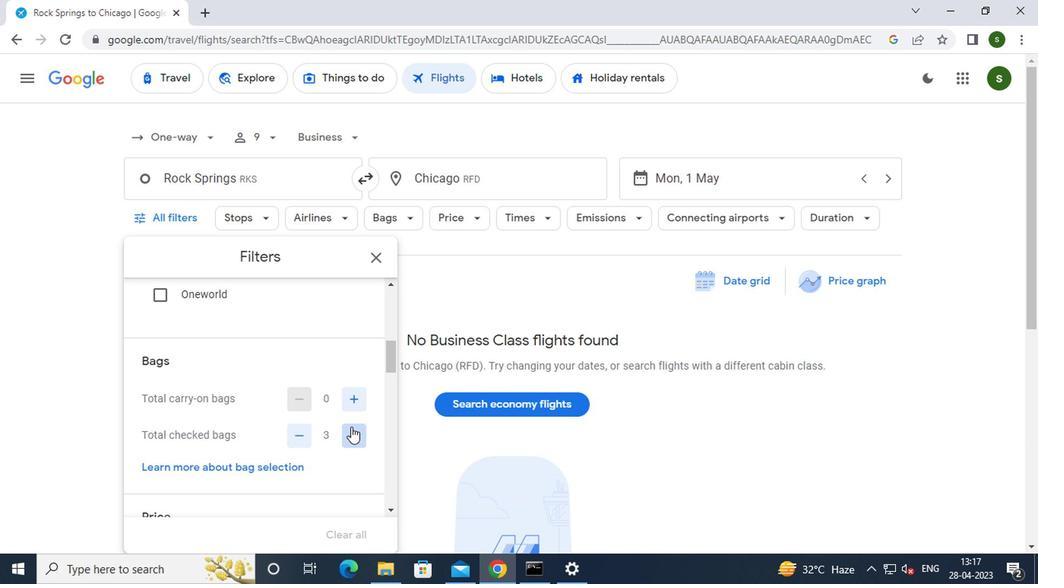
Action: Mouse pressed left at (347, 427)
Screenshot: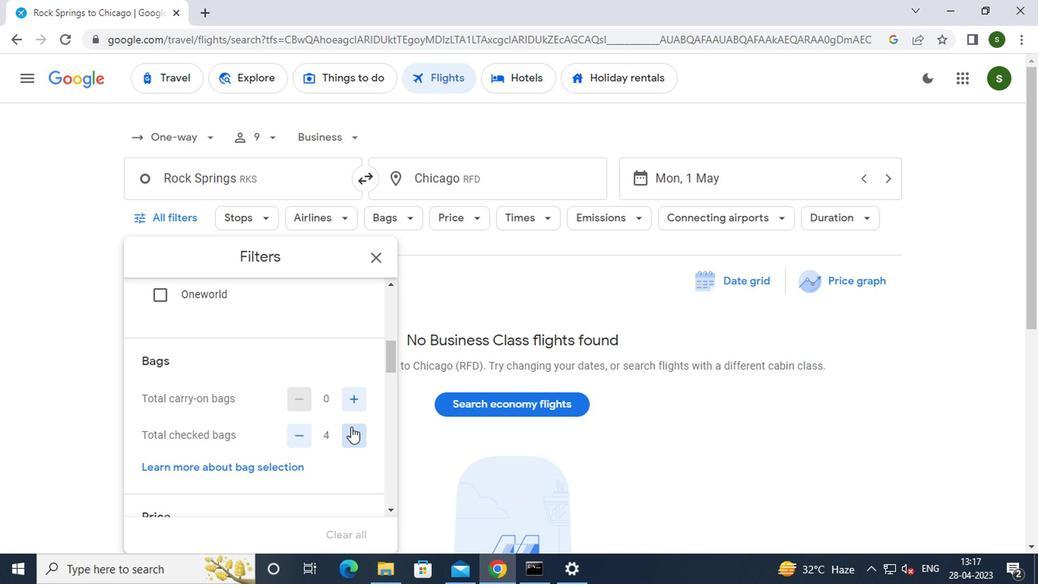 
Action: Mouse moved to (348, 428)
Screenshot: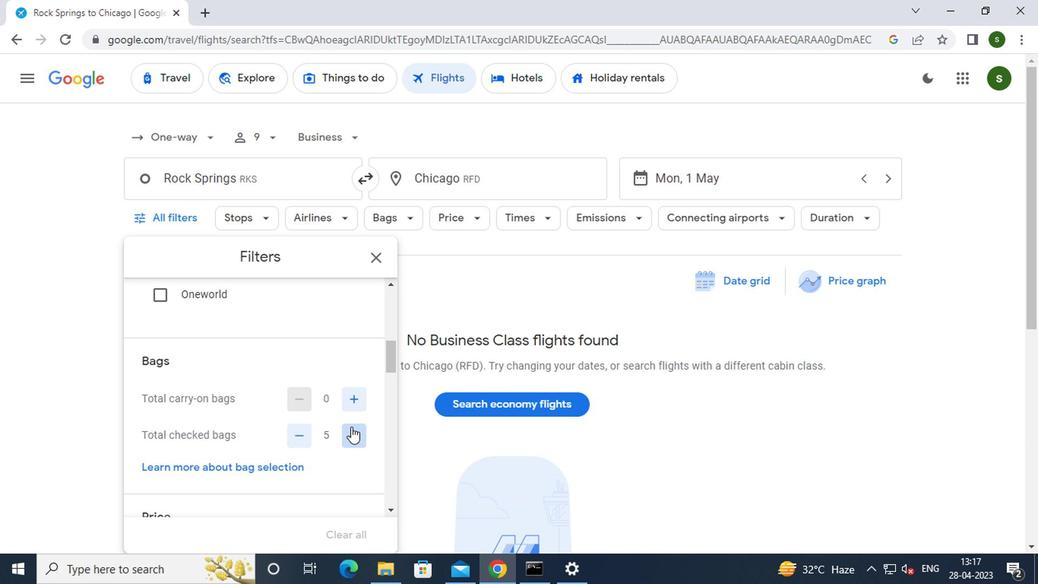 
Action: Mouse pressed left at (348, 428)
Screenshot: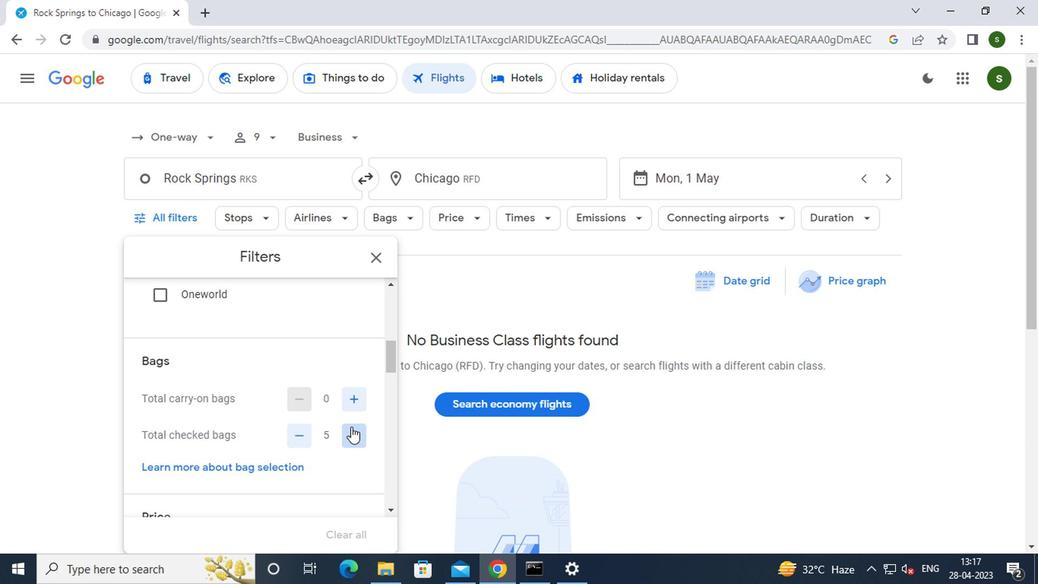 
Action: Mouse pressed left at (348, 428)
Screenshot: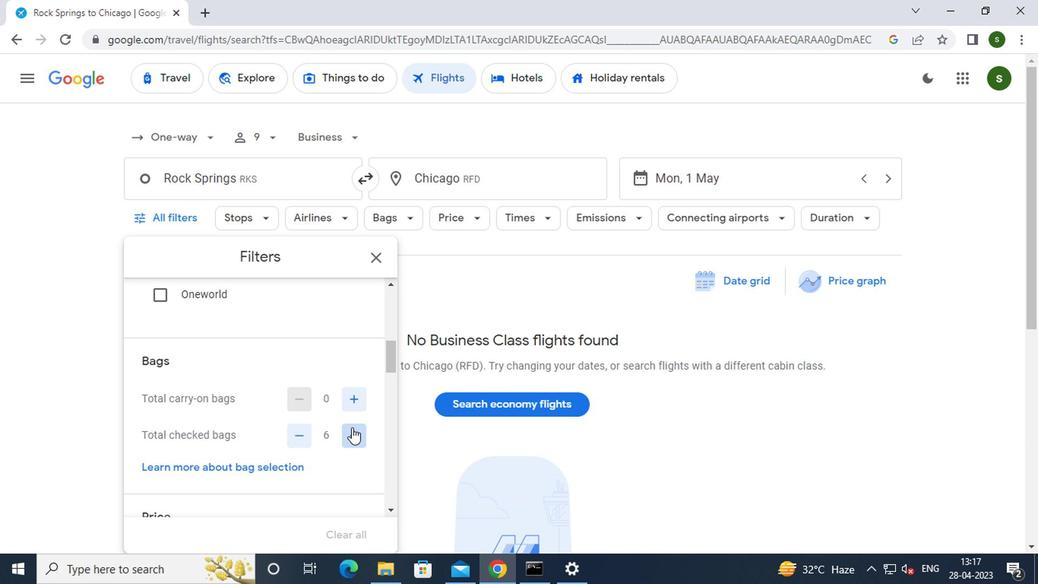 
Action: Mouse pressed left at (348, 428)
Screenshot: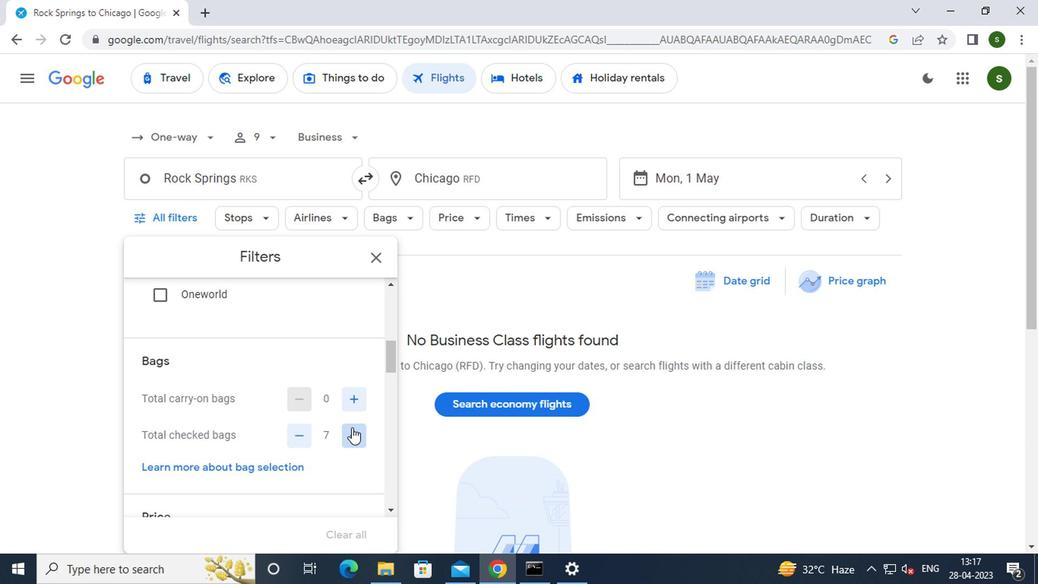 
Action: Mouse pressed left at (348, 428)
Screenshot: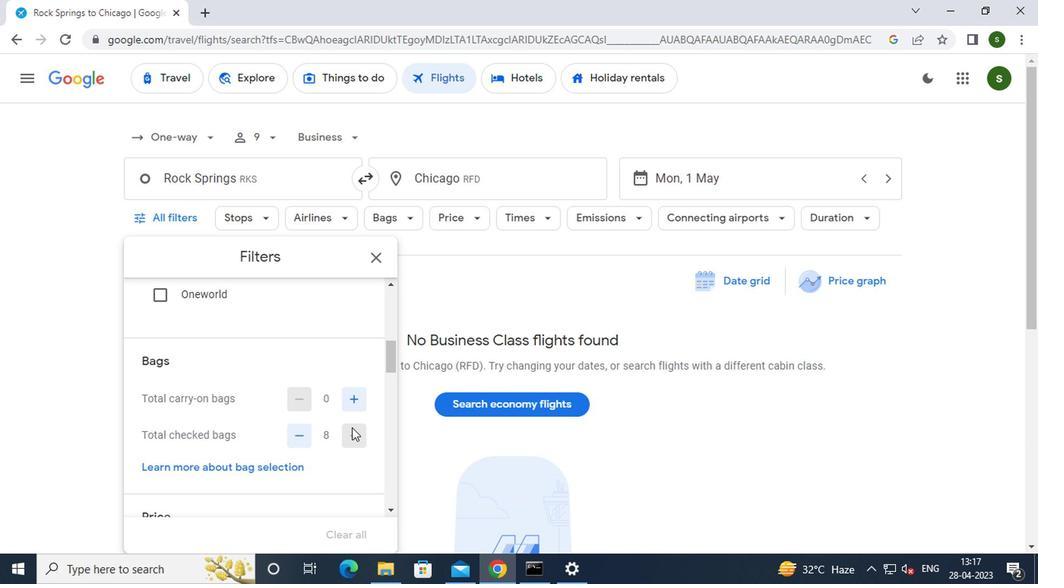 
Action: Mouse pressed left at (348, 428)
Screenshot: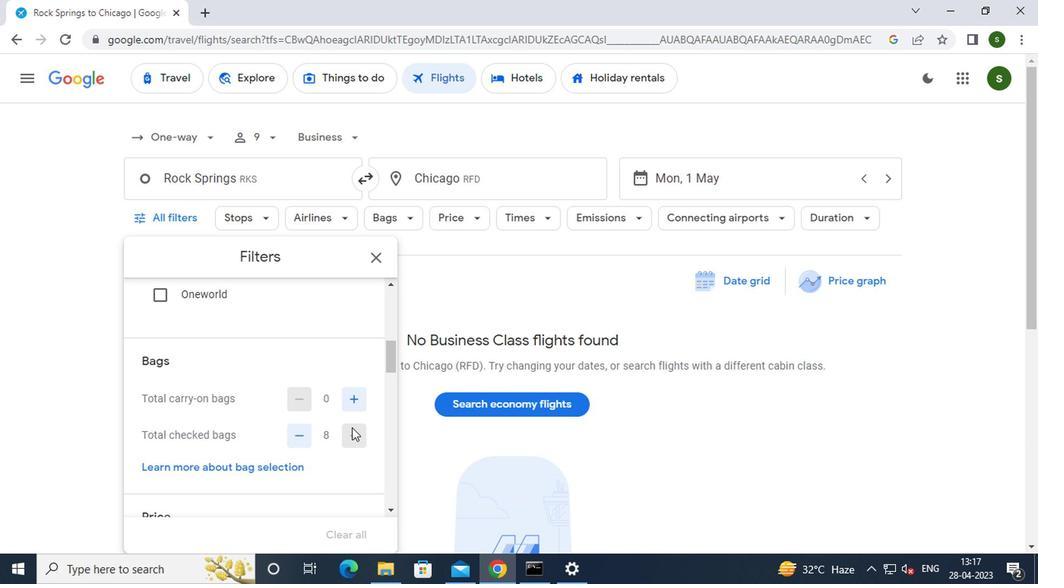 
Action: Mouse moved to (340, 430)
Screenshot: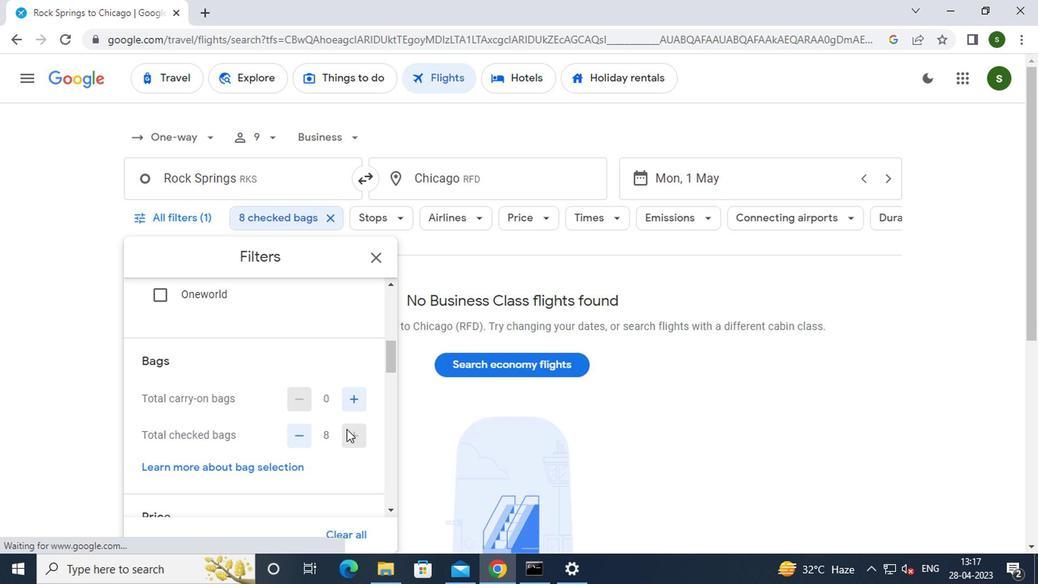 
Action: Mouse scrolled (340, 429) with delta (0, -1)
Screenshot: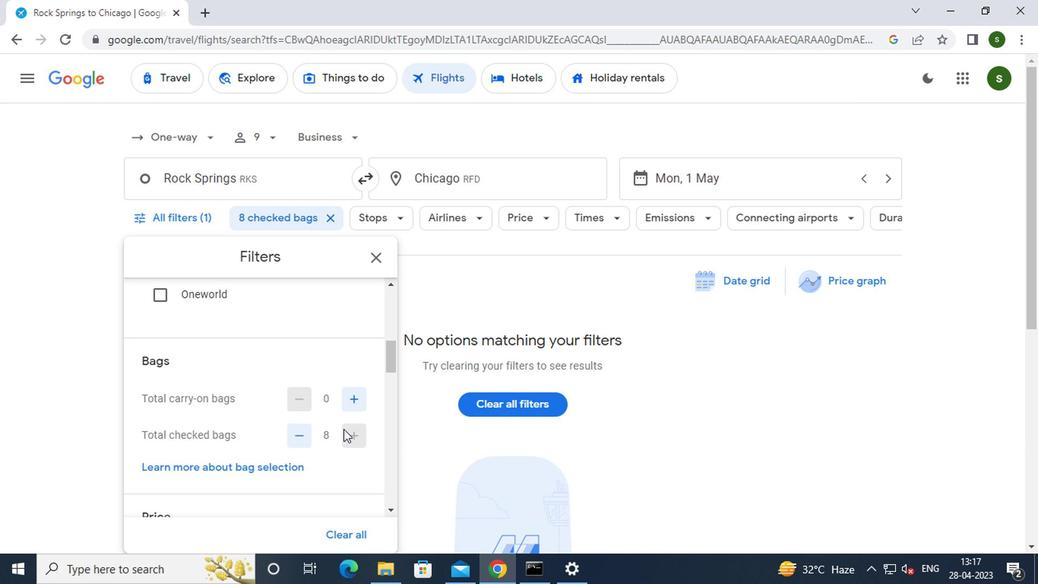
Action: Mouse scrolled (340, 429) with delta (0, -1)
Screenshot: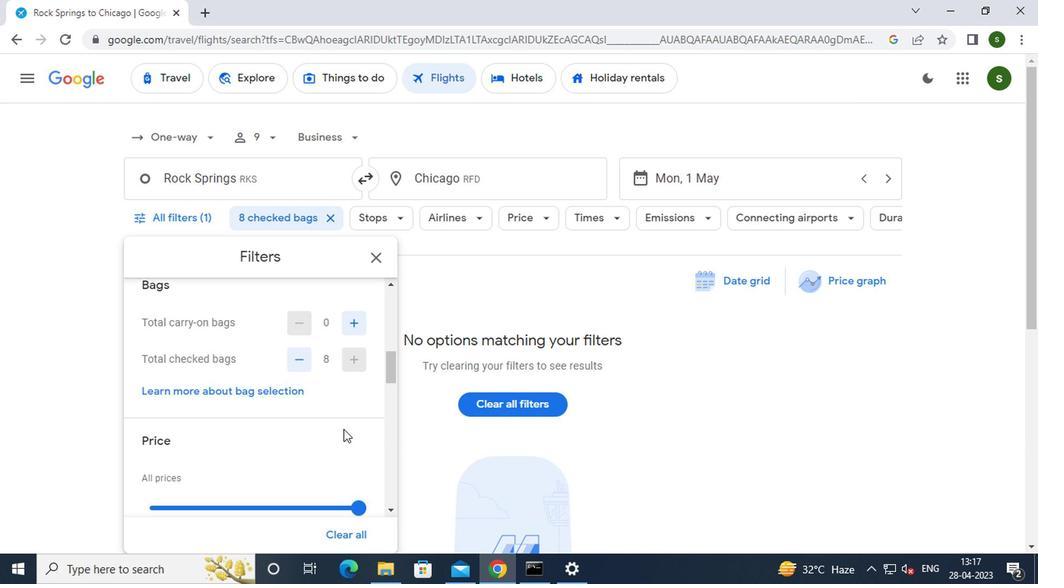 
Action: Mouse moved to (328, 431)
Screenshot: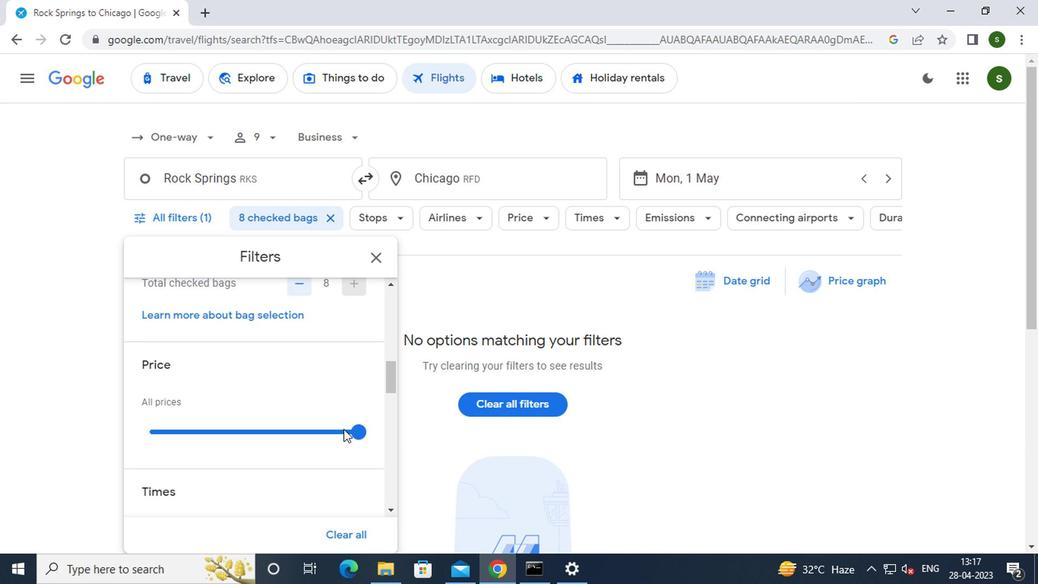
Action: Mouse scrolled (328, 431) with delta (0, 0)
Screenshot: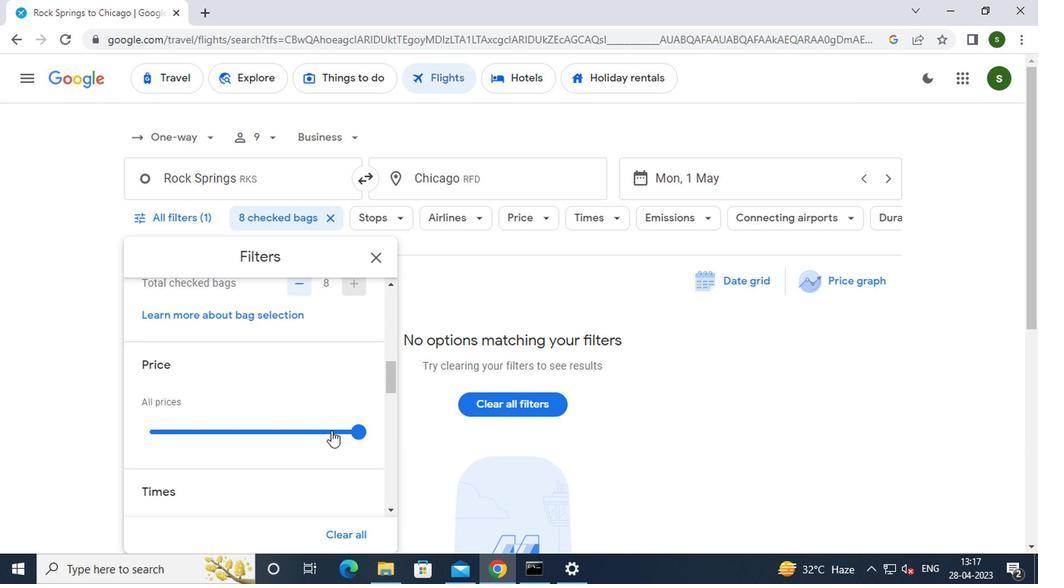 
Action: Mouse scrolled (328, 431) with delta (0, 0)
Screenshot: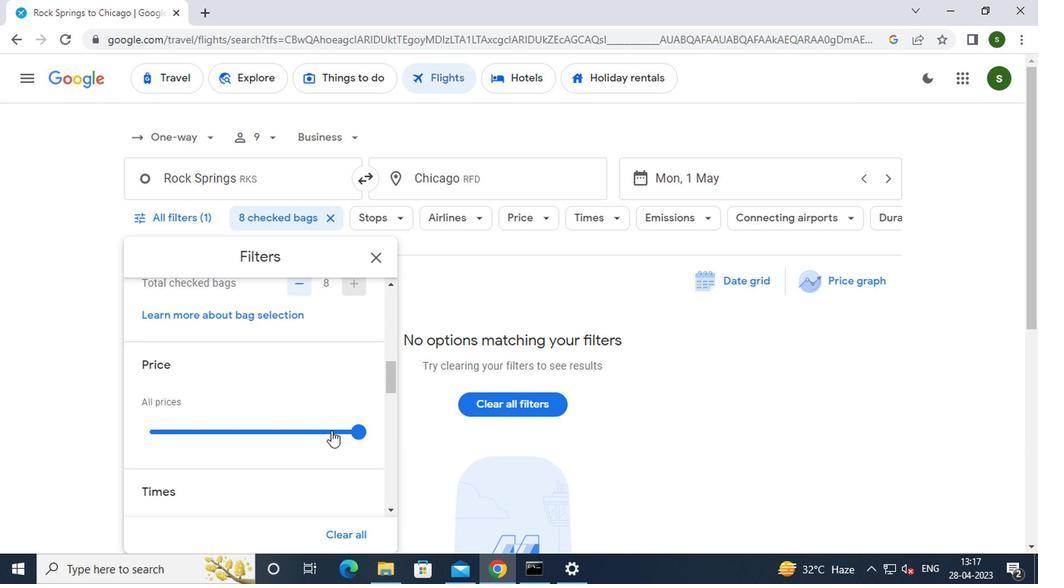 
Action: Mouse scrolled (328, 431) with delta (0, 0)
Screenshot: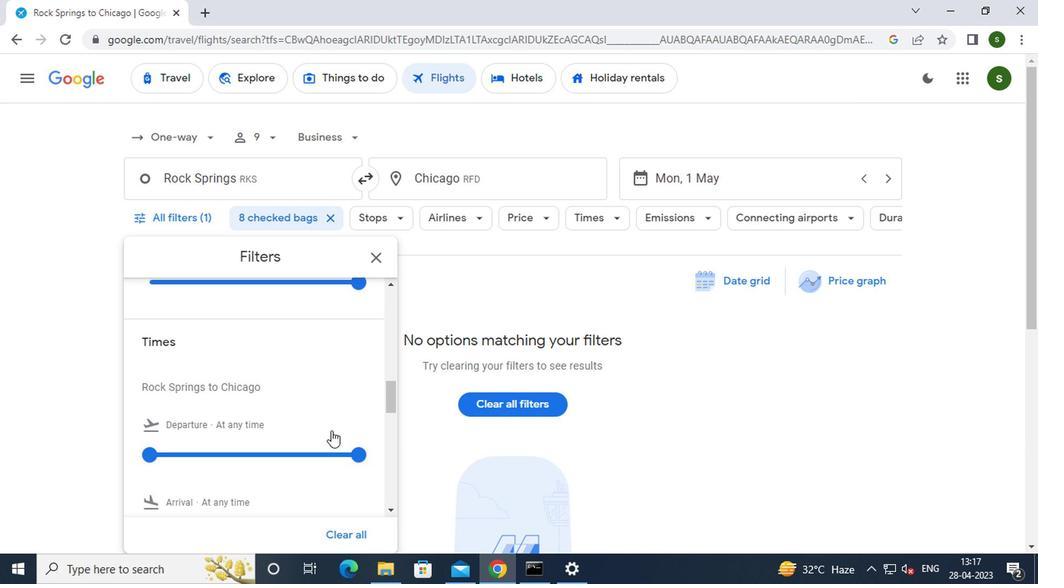 
Action: Mouse moved to (144, 378)
Screenshot: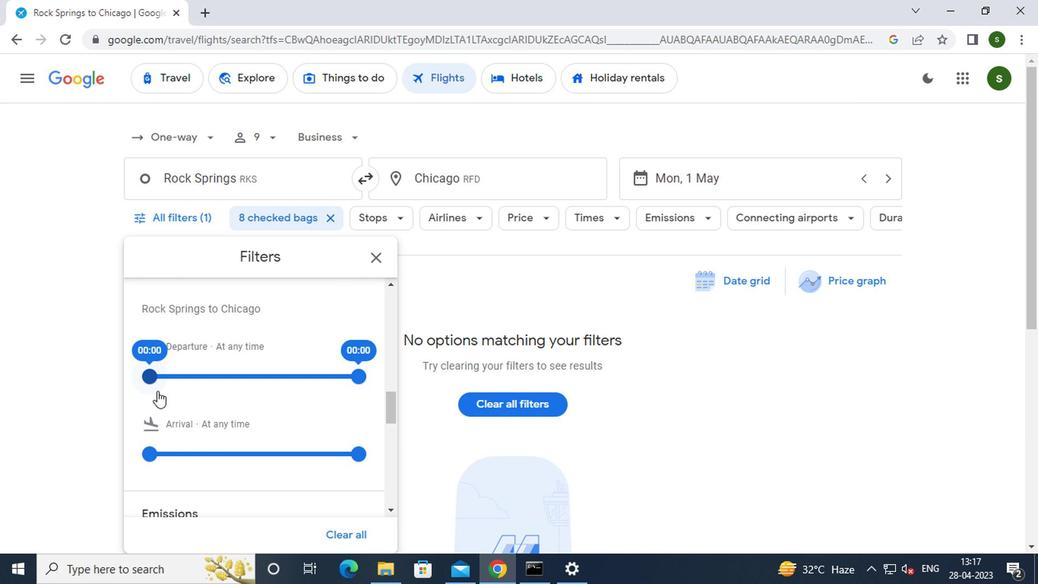 
Action: Mouse pressed left at (144, 378)
Screenshot: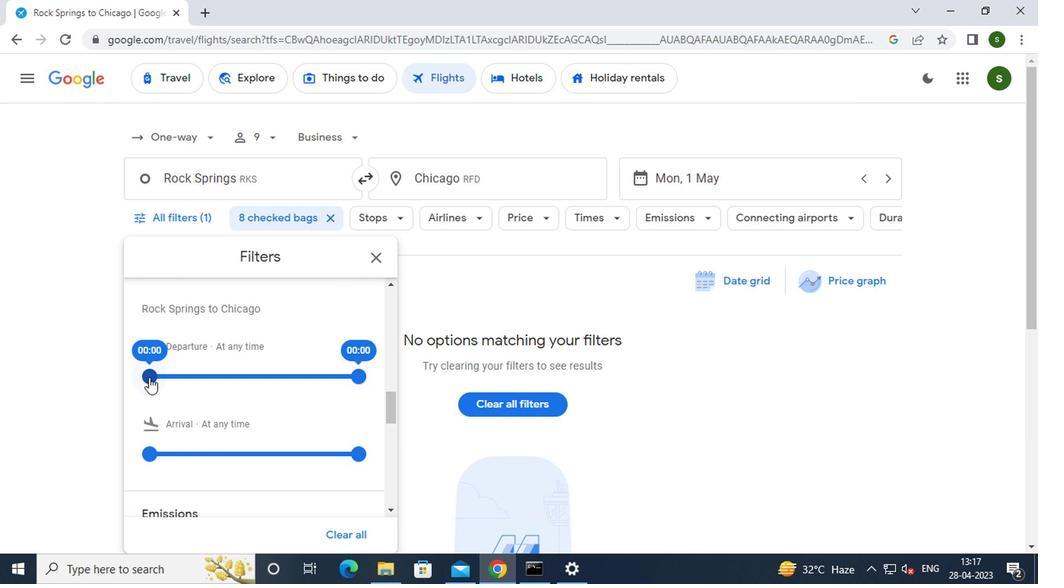 
Action: Mouse moved to (557, 291)
Screenshot: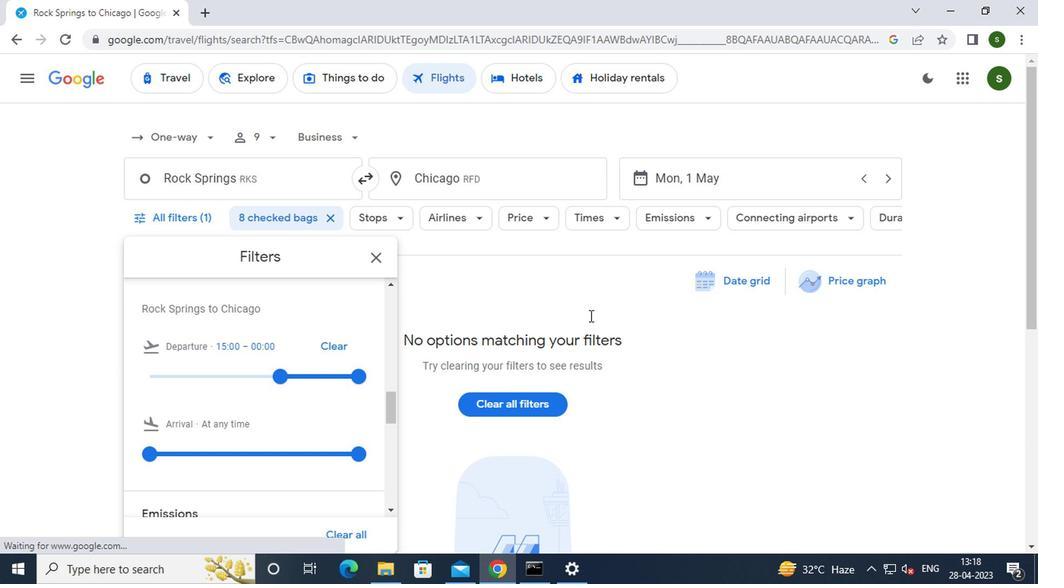 
Action: Mouse pressed left at (557, 291)
Screenshot: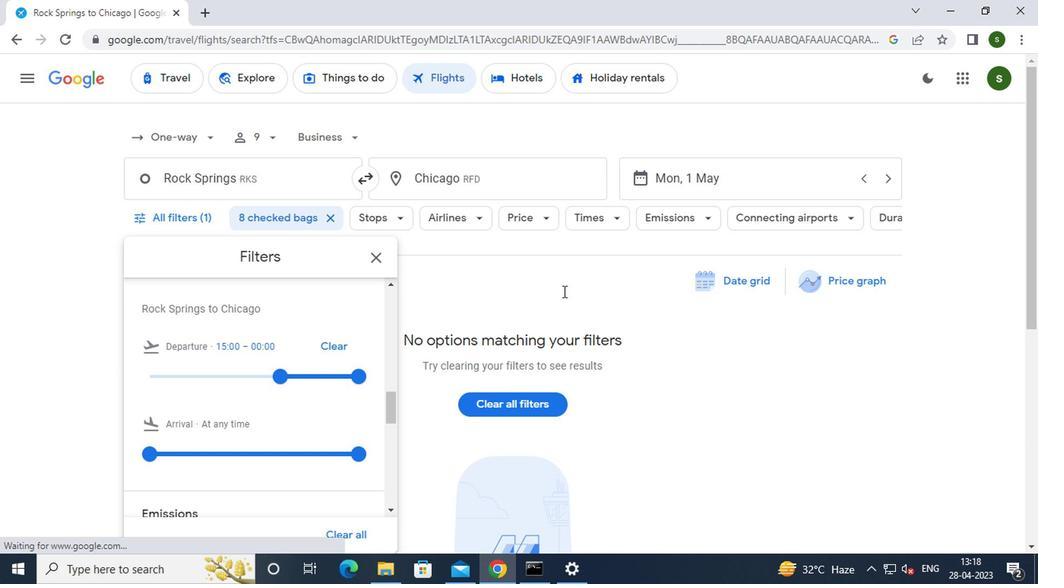 
Action: Mouse moved to (557, 291)
Screenshot: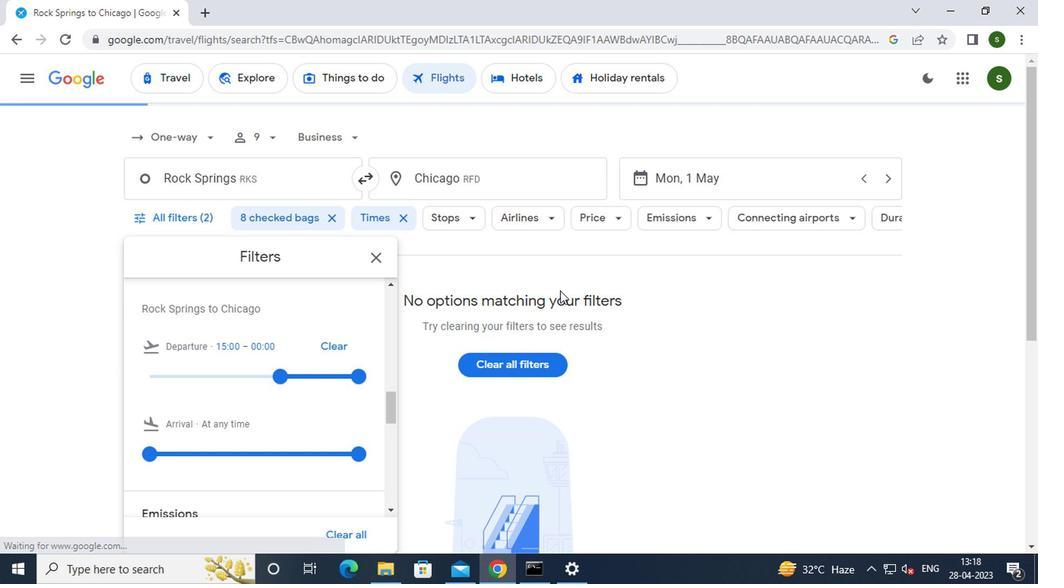 
